 Task: Create Issue Issue0000000012 in Backlog  in Scrum Project Project0000000003 in Jira. Create Issue Issue0000000013 in Backlog  in Scrum Project Project0000000003 in Jira. Create Issue Issue0000000014 in Backlog  in Scrum Project Project0000000003 in Jira. Create Issue Issue0000000015 in Backlog  in Scrum Project Project0000000003 in Jira. Create Issue Issue0000000016 in Backlog  in Scrum Project Project0000000004 in Jira
Action: Mouse moved to (632, 86)
Screenshot: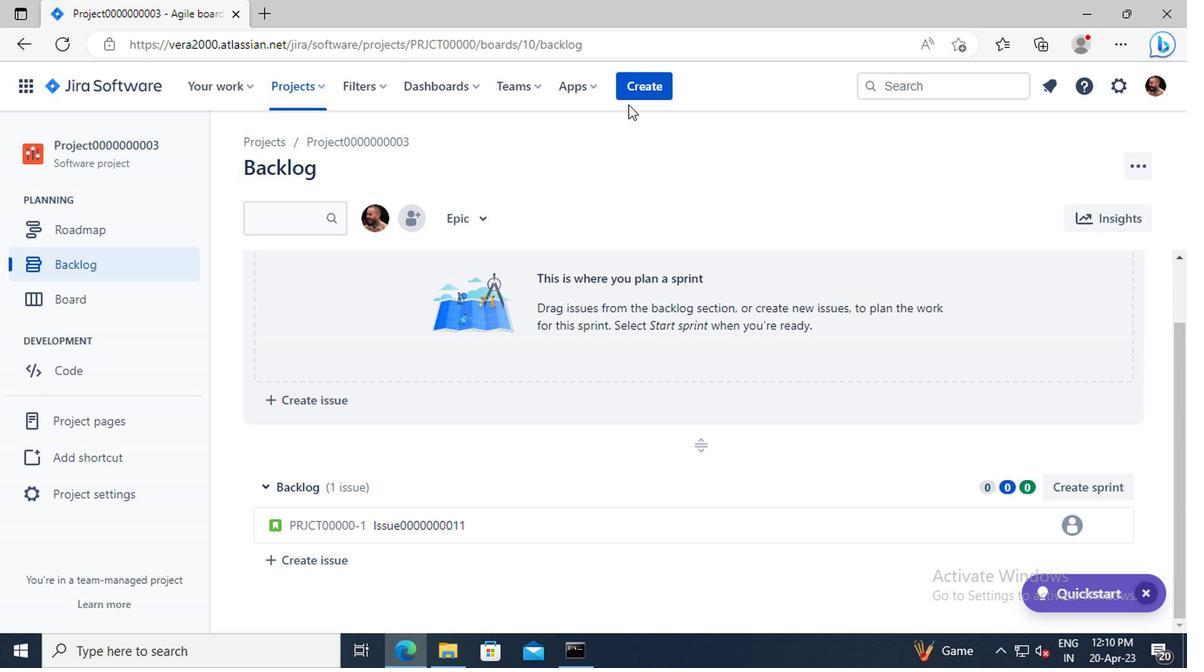 
Action: Mouse pressed left at (632, 86)
Screenshot: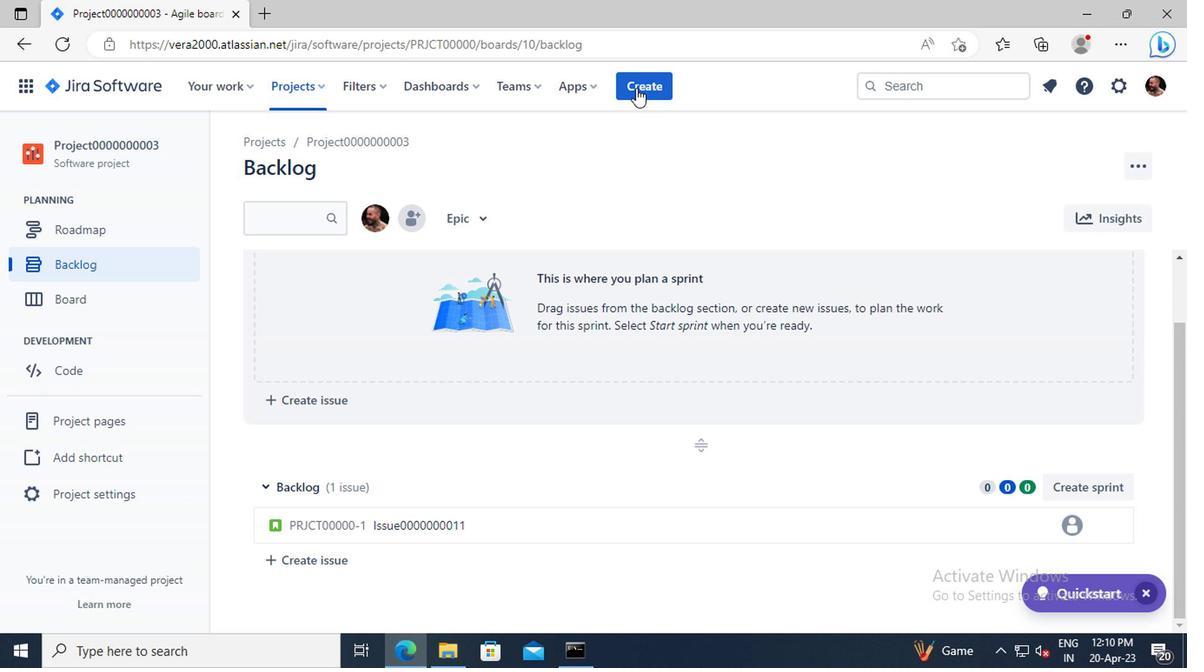 
Action: Mouse moved to (439, 319)
Screenshot: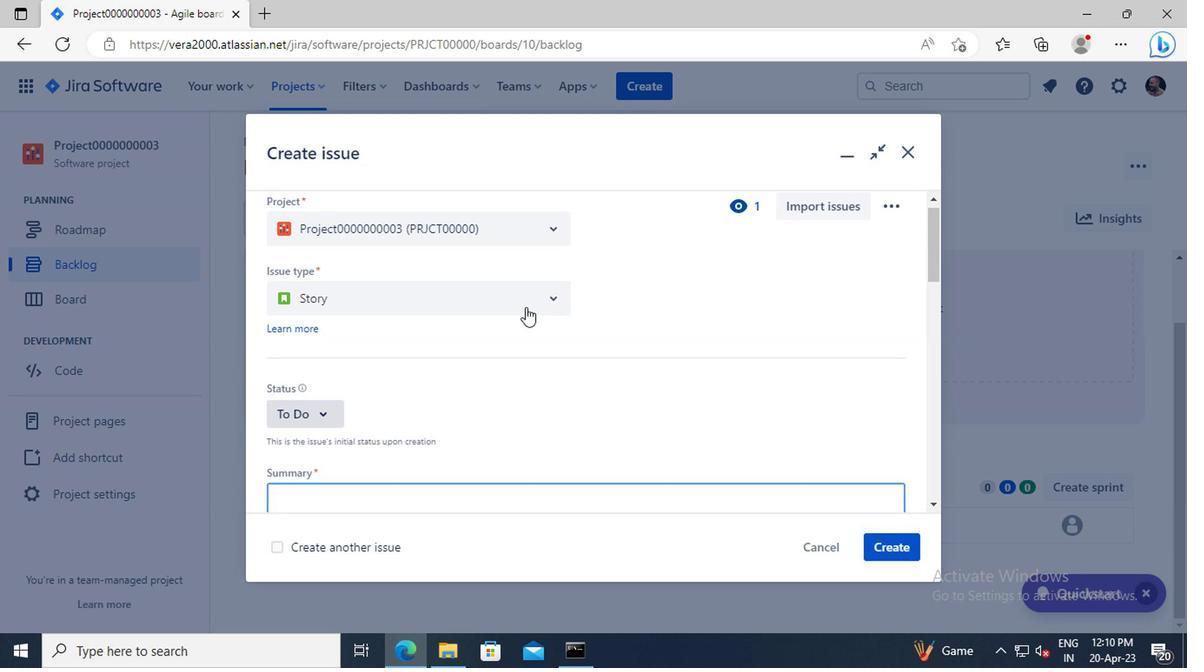 
Action: Mouse scrolled (439, 319) with delta (0, 0)
Screenshot: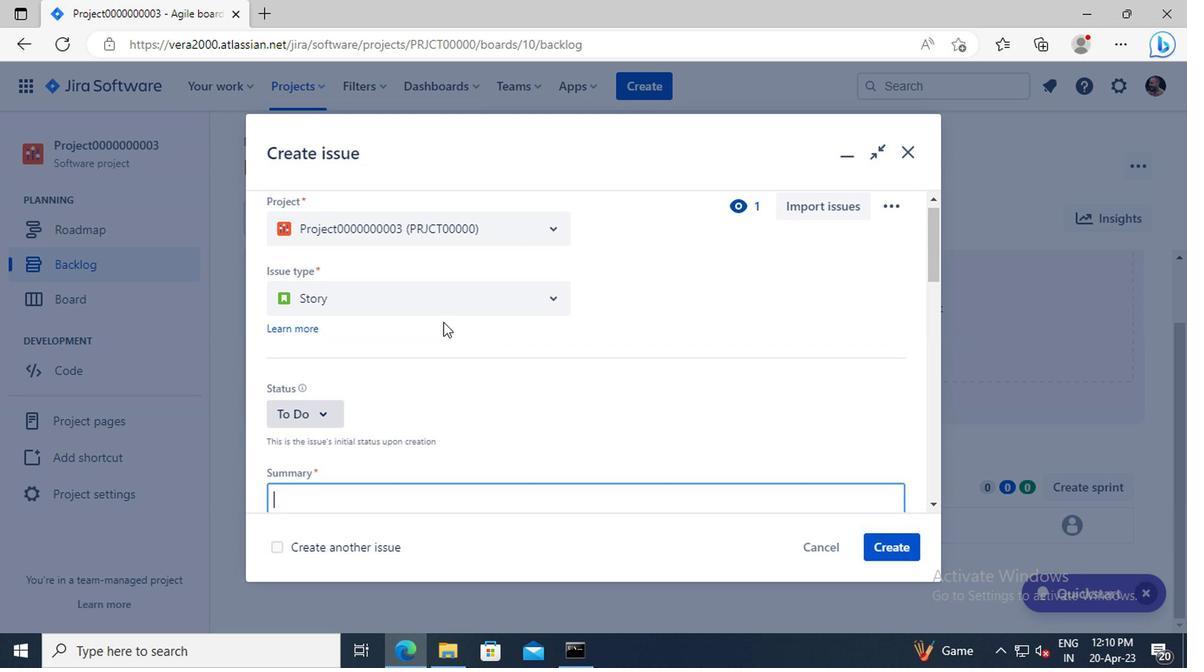 
Action: Mouse scrolled (439, 319) with delta (0, 0)
Screenshot: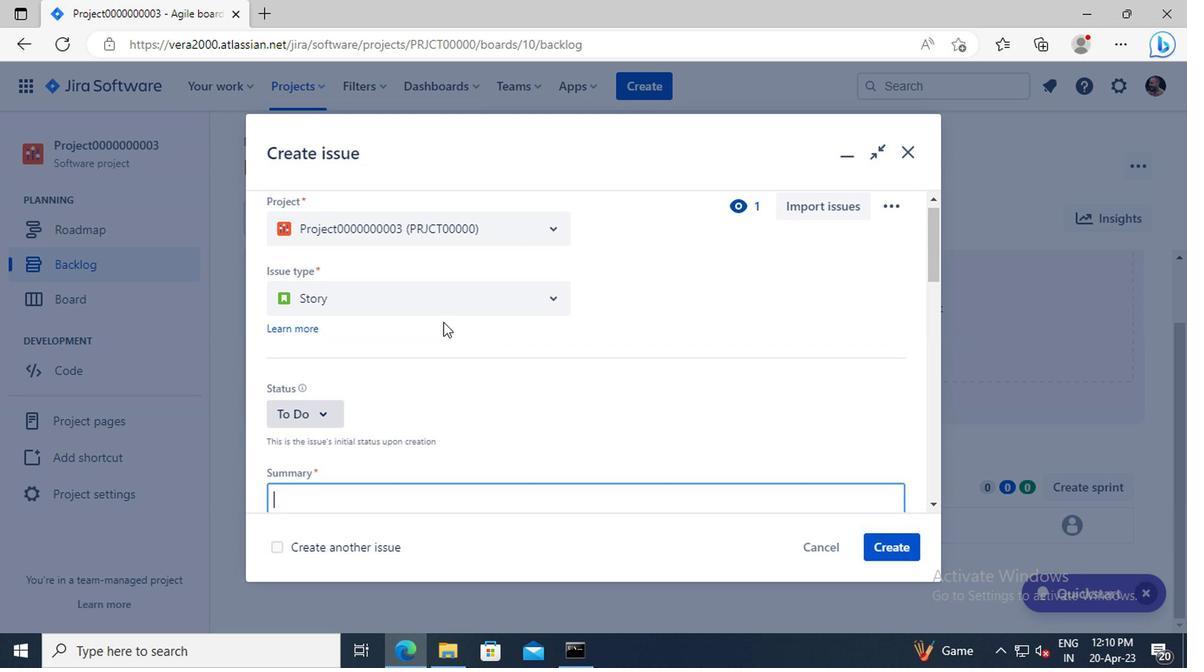 
Action: Mouse moved to (399, 401)
Screenshot: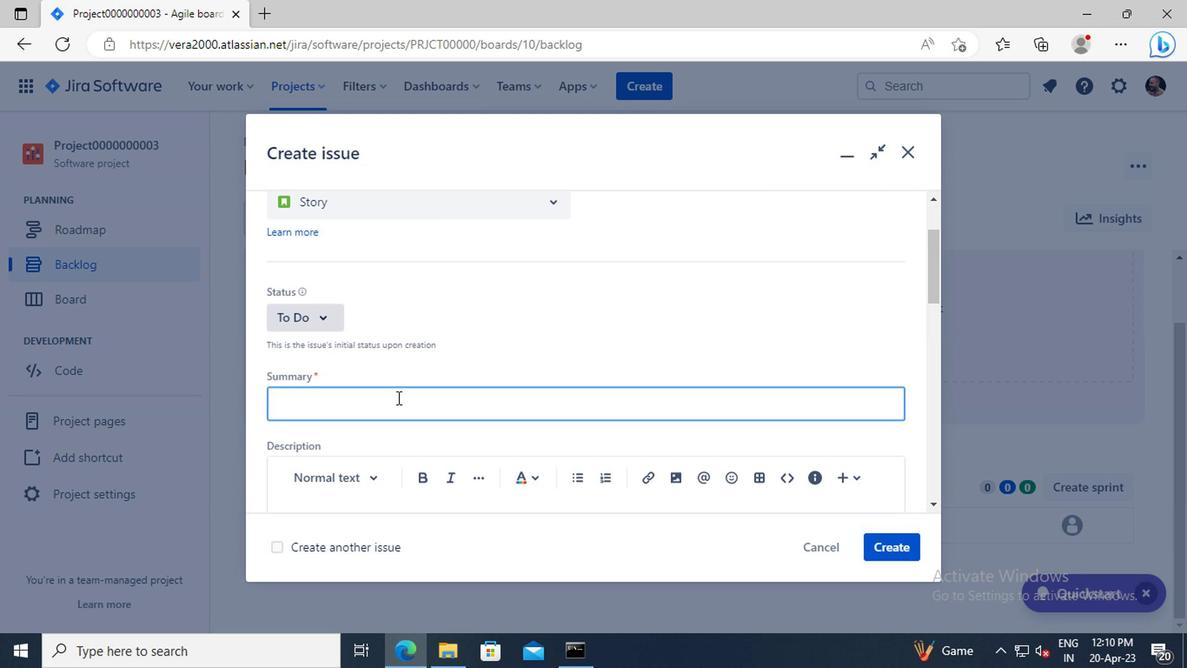 
Action: Mouse pressed left at (399, 401)
Screenshot: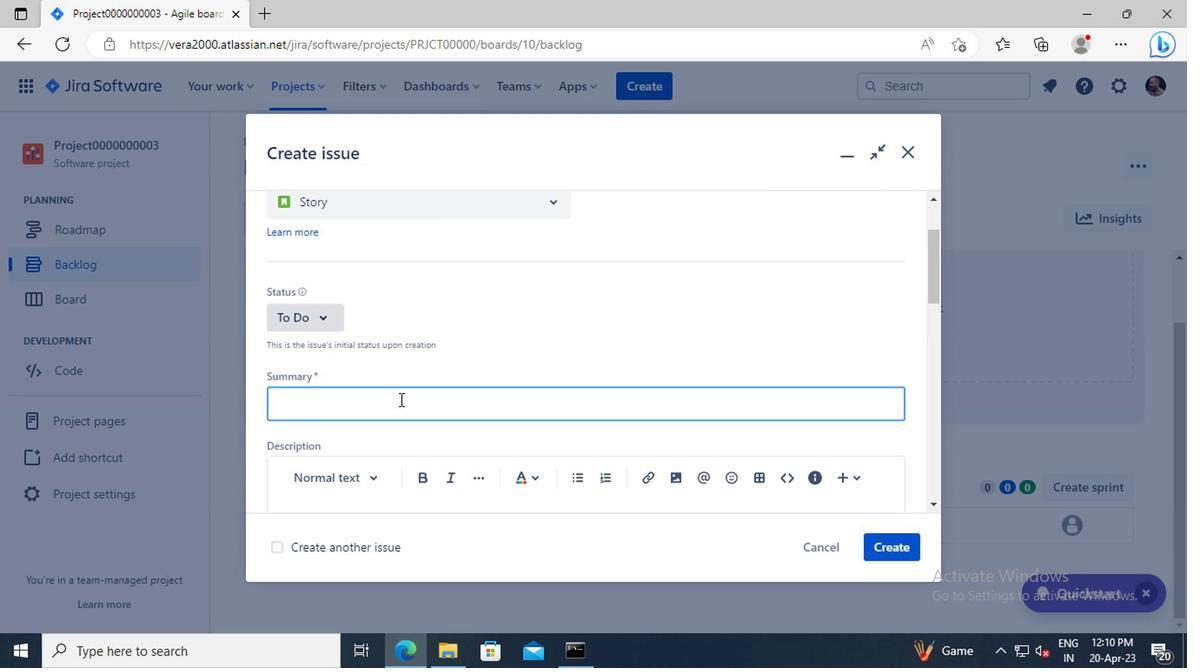 
Action: Key pressed <Key.shift>ISSUE0000000012
Screenshot: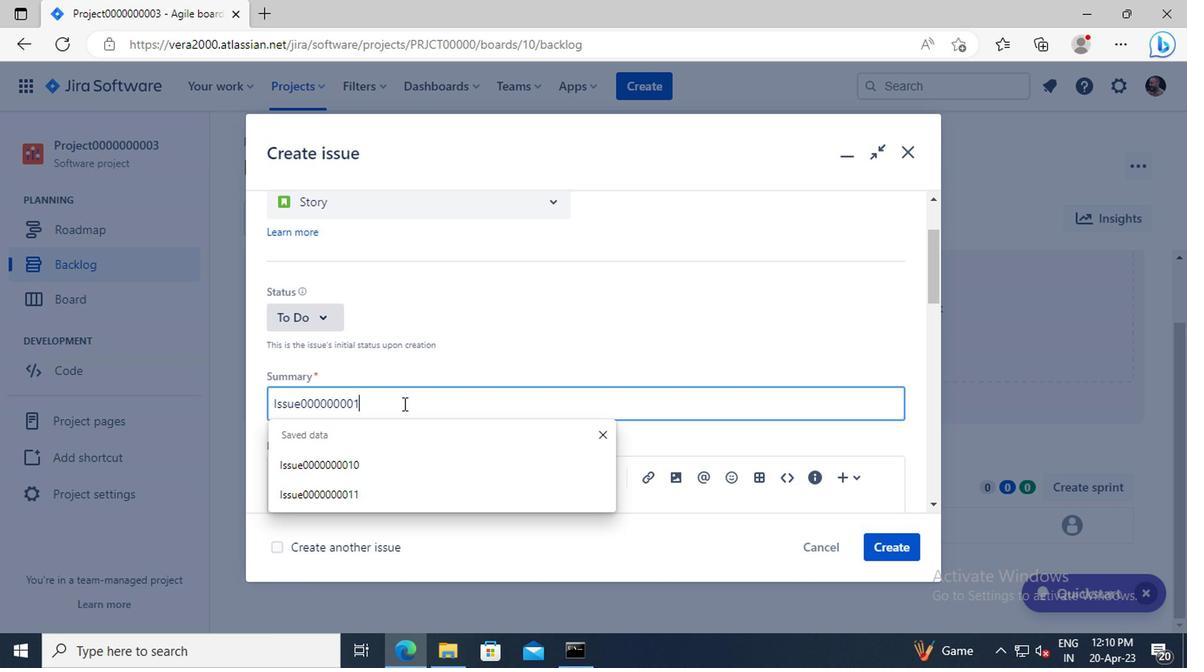 
Action: Mouse moved to (885, 546)
Screenshot: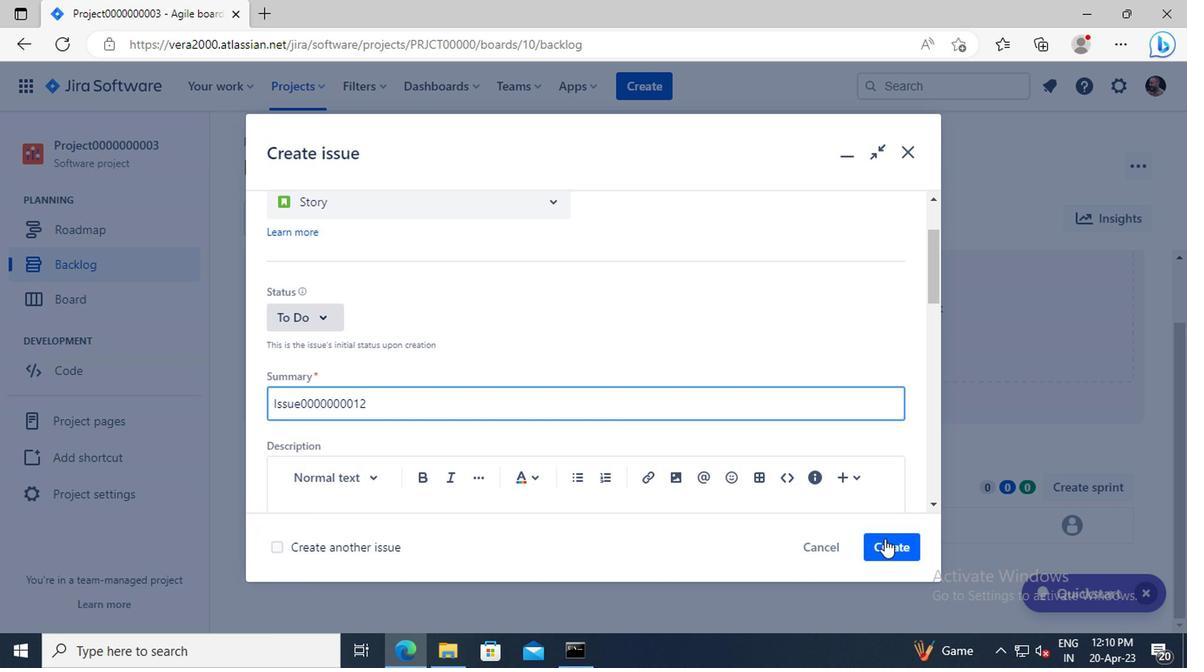 
Action: Mouse pressed left at (885, 546)
Screenshot: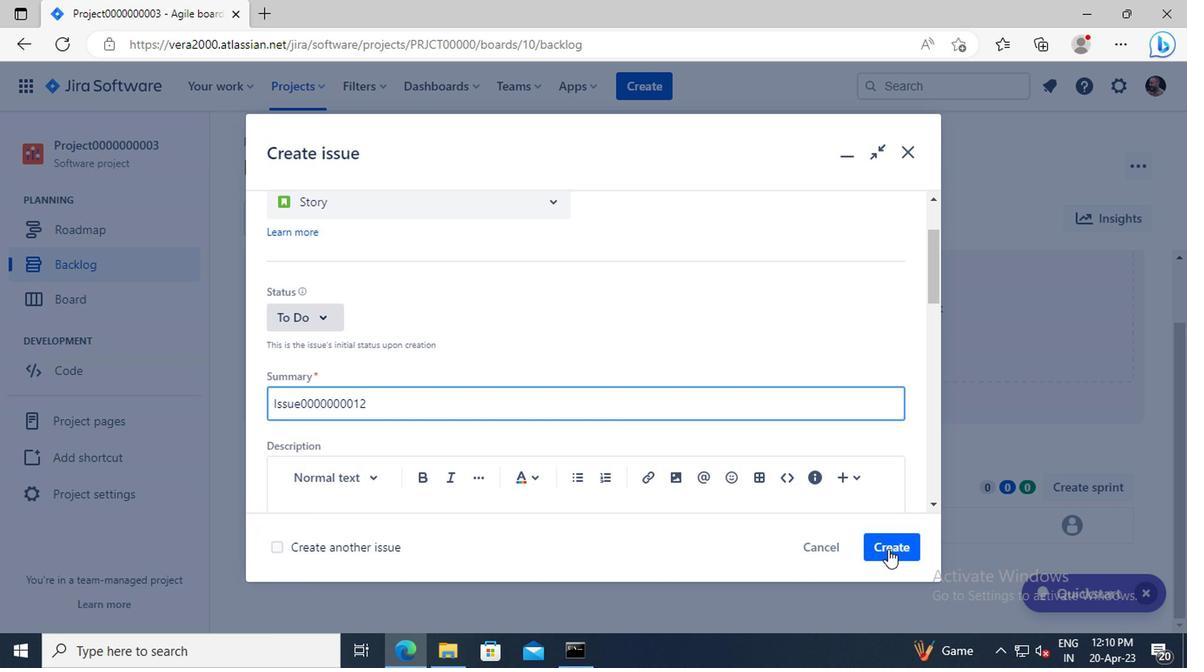 
Action: Mouse moved to (642, 86)
Screenshot: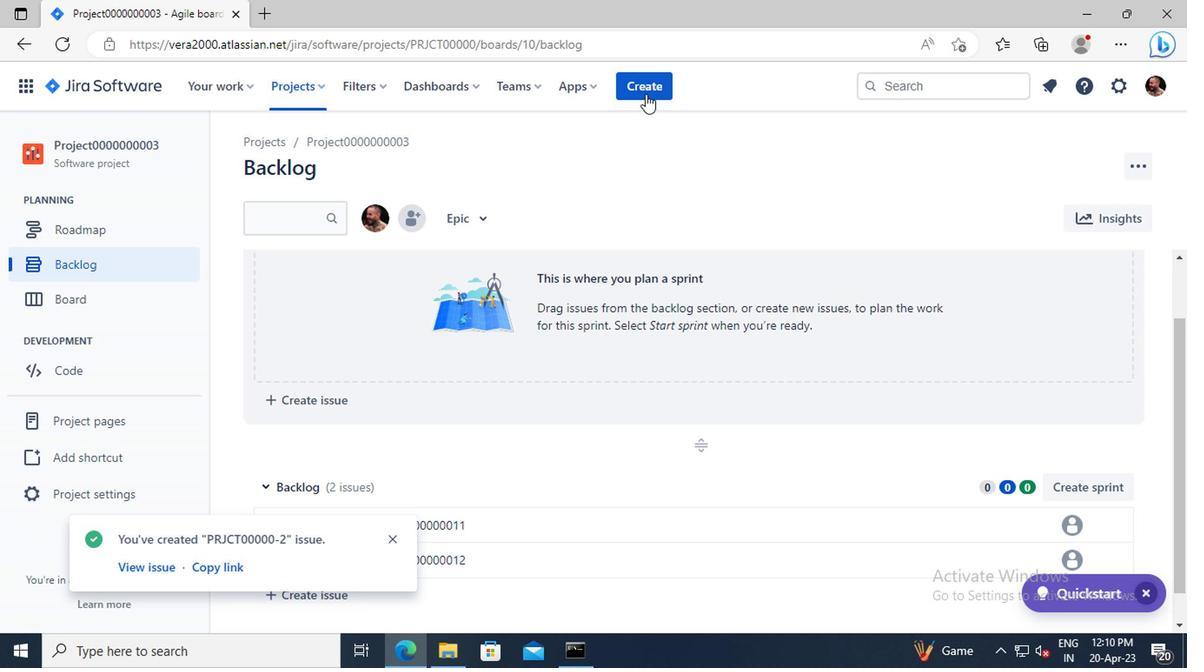 
Action: Mouse pressed left at (642, 86)
Screenshot: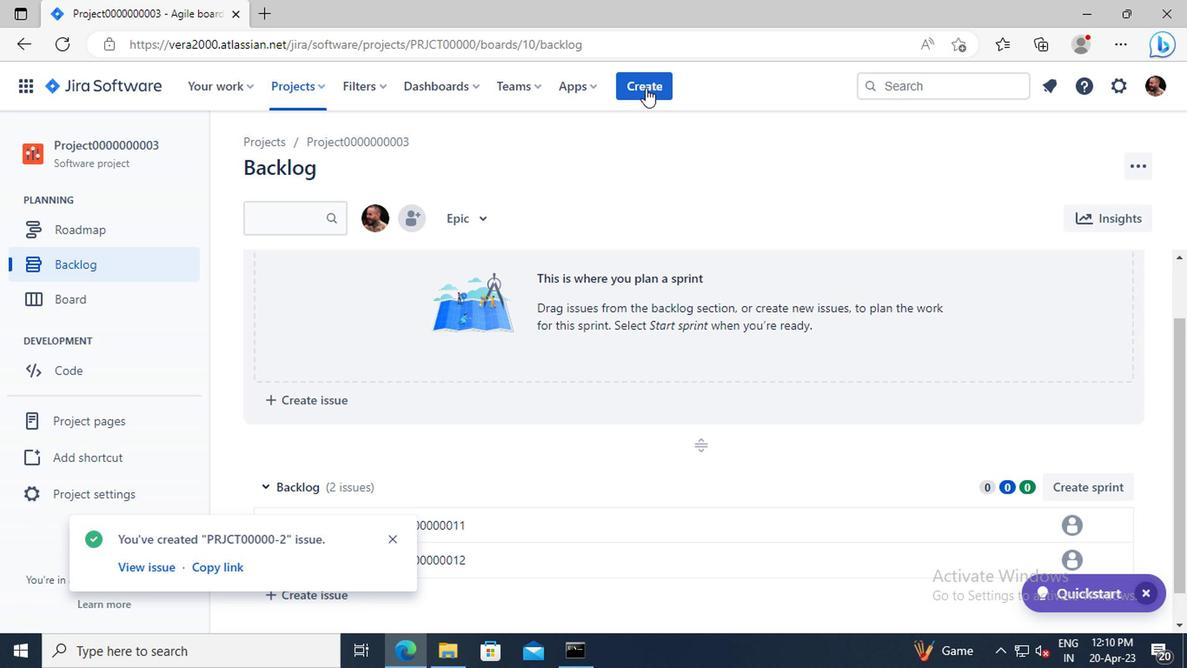 
Action: Mouse moved to (535, 347)
Screenshot: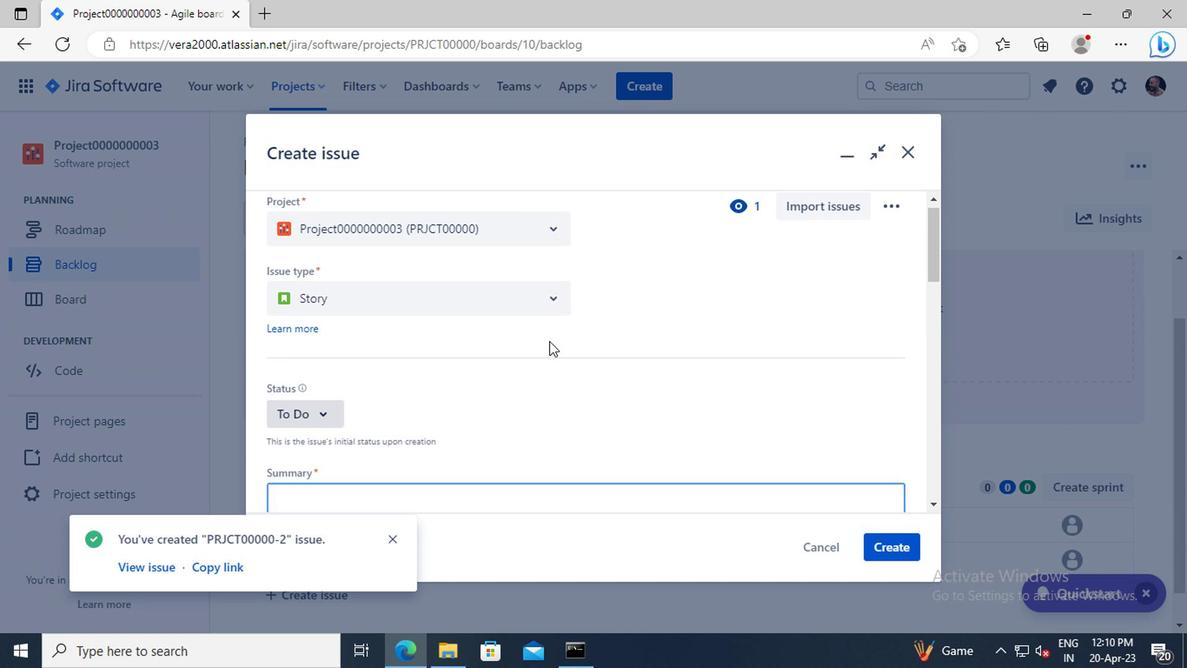 
Action: Mouse scrolled (535, 346) with delta (0, 0)
Screenshot: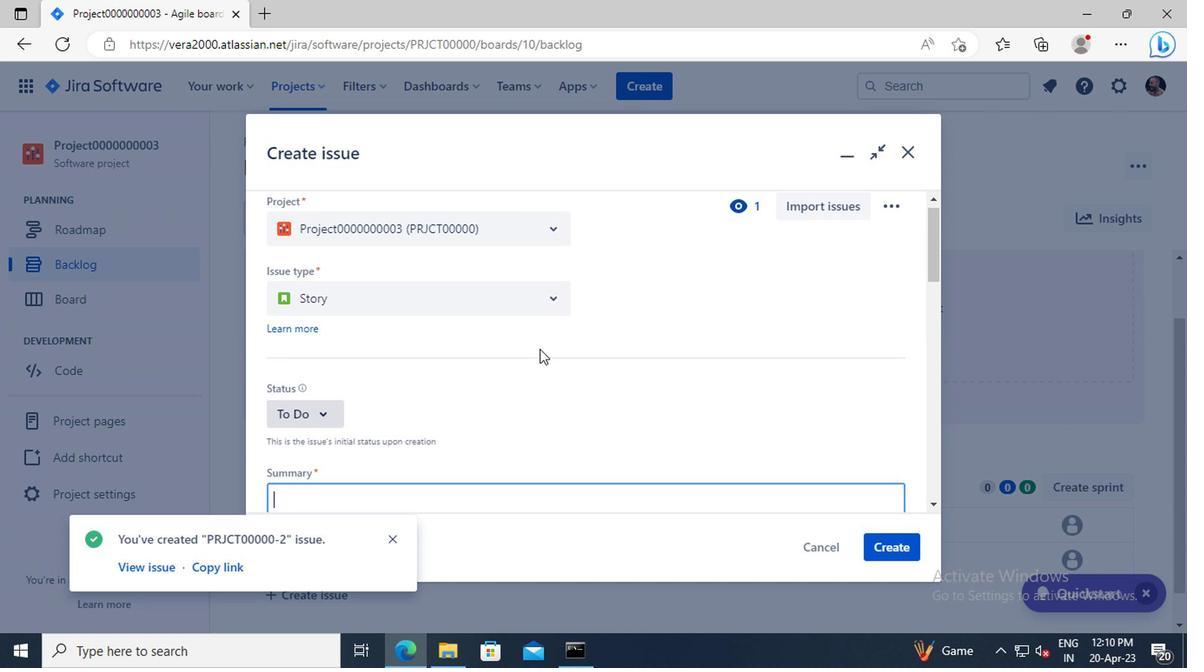 
Action: Mouse moved to (475, 446)
Screenshot: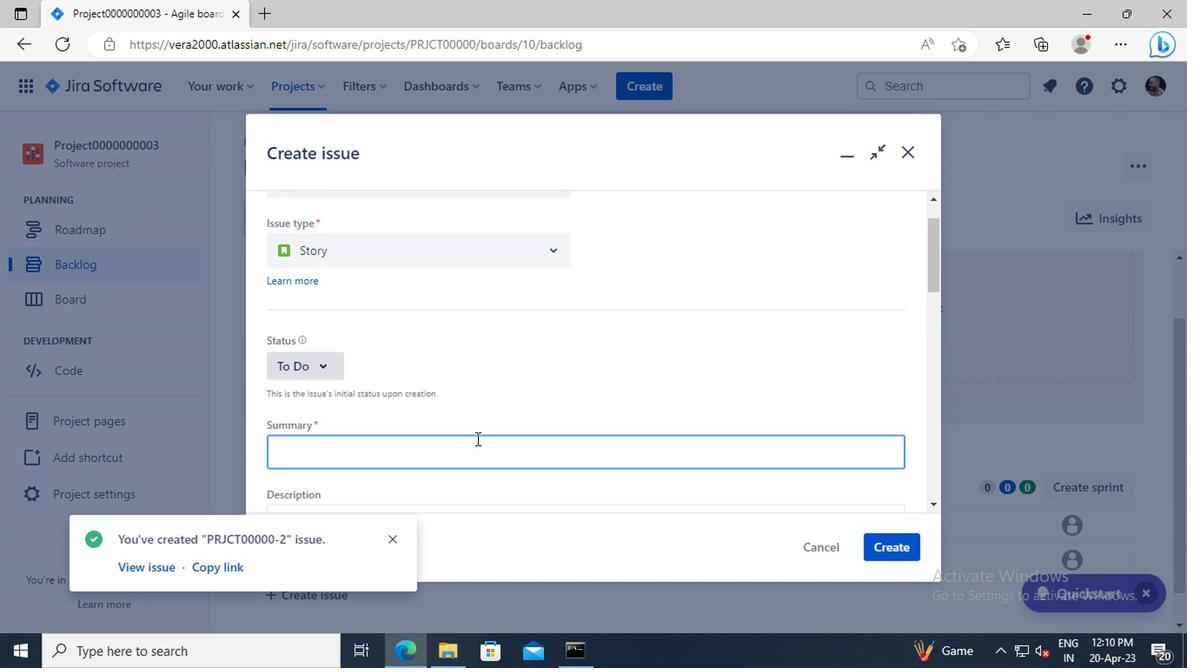 
Action: Mouse pressed left at (475, 446)
Screenshot: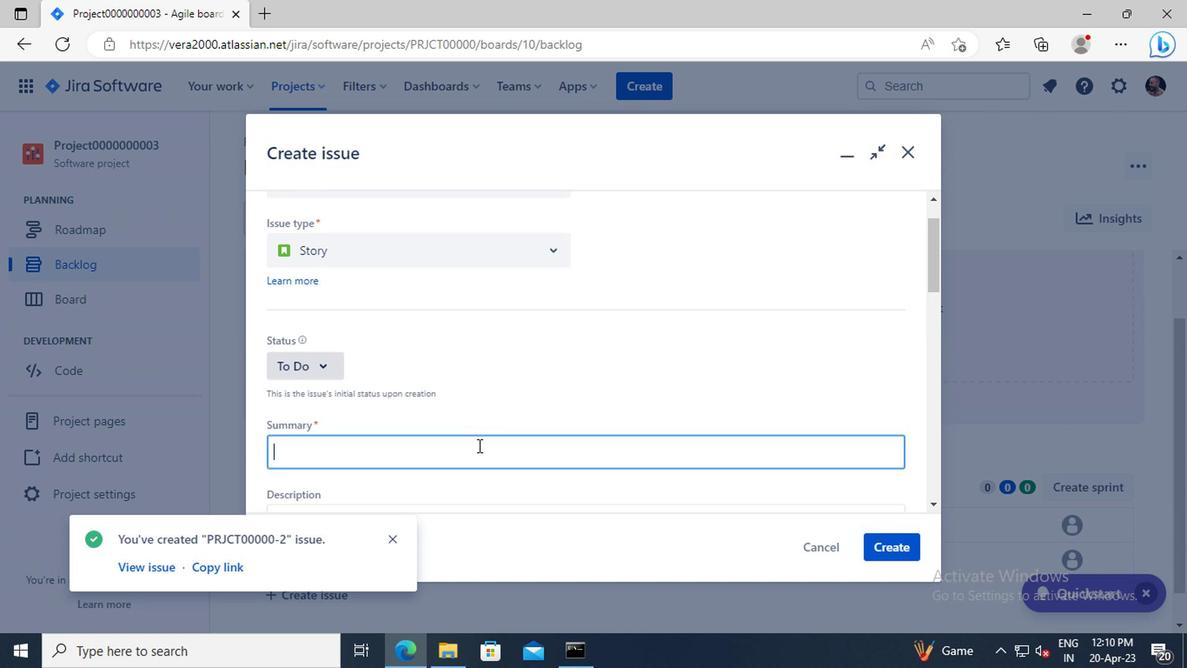 
Action: Key pressed <Key.shift>ISSUE0000000013
Screenshot: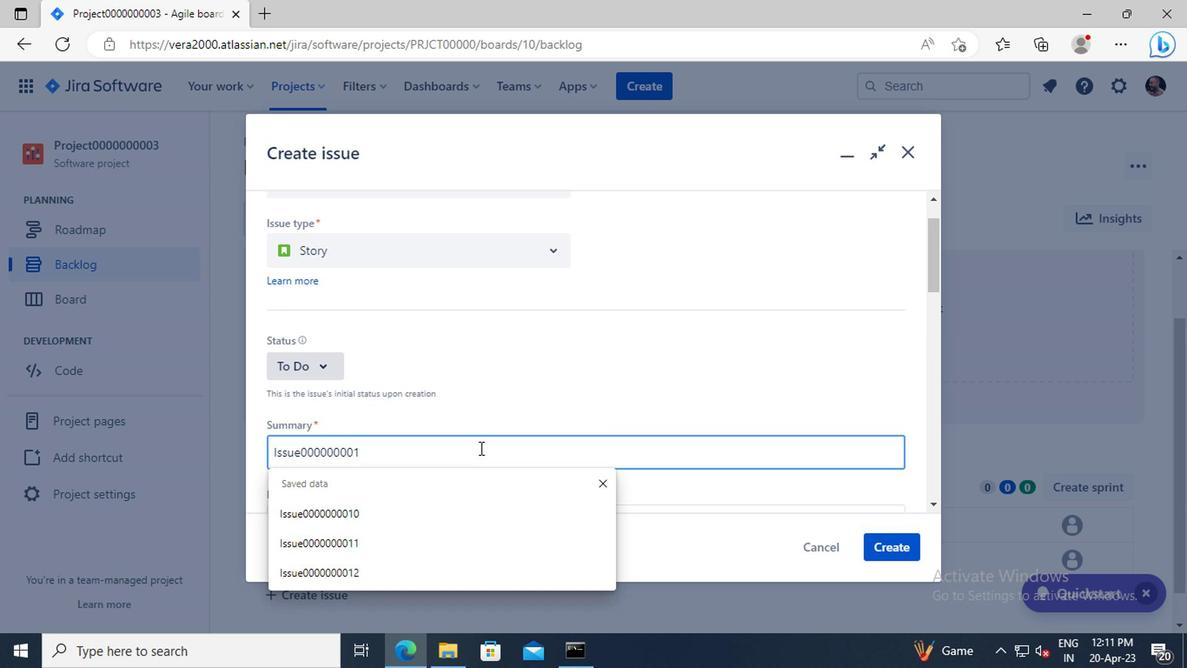 
Action: Mouse moved to (881, 545)
Screenshot: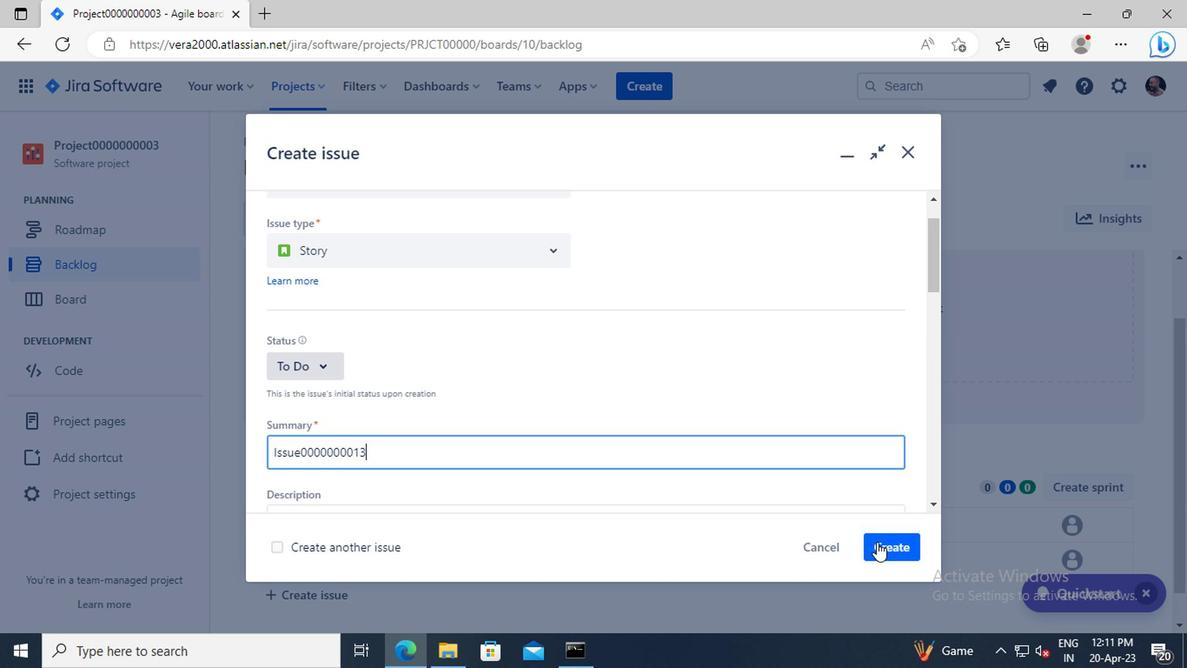 
Action: Mouse pressed left at (881, 545)
Screenshot: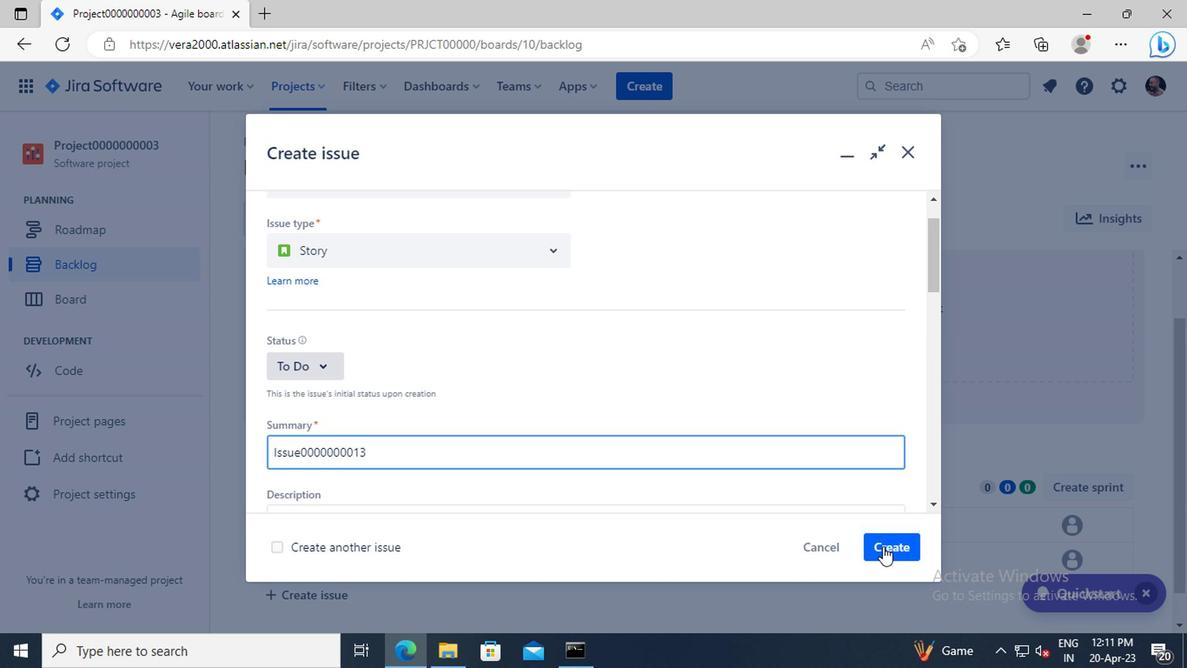 
Action: Mouse moved to (631, 89)
Screenshot: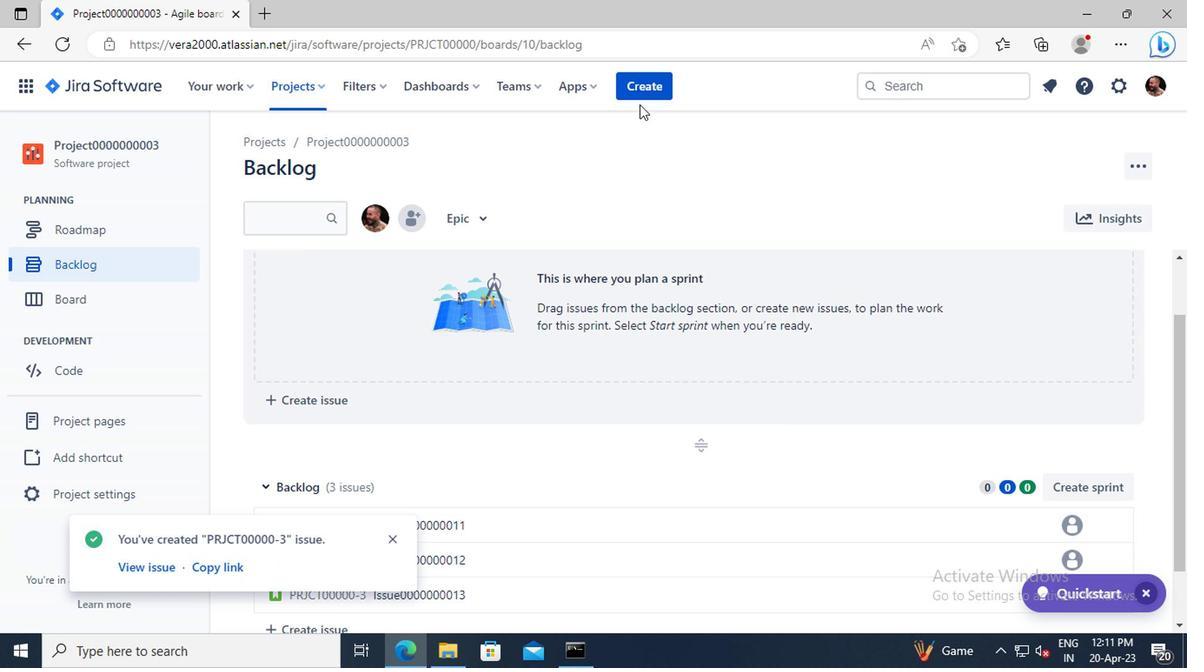 
Action: Mouse pressed left at (631, 89)
Screenshot: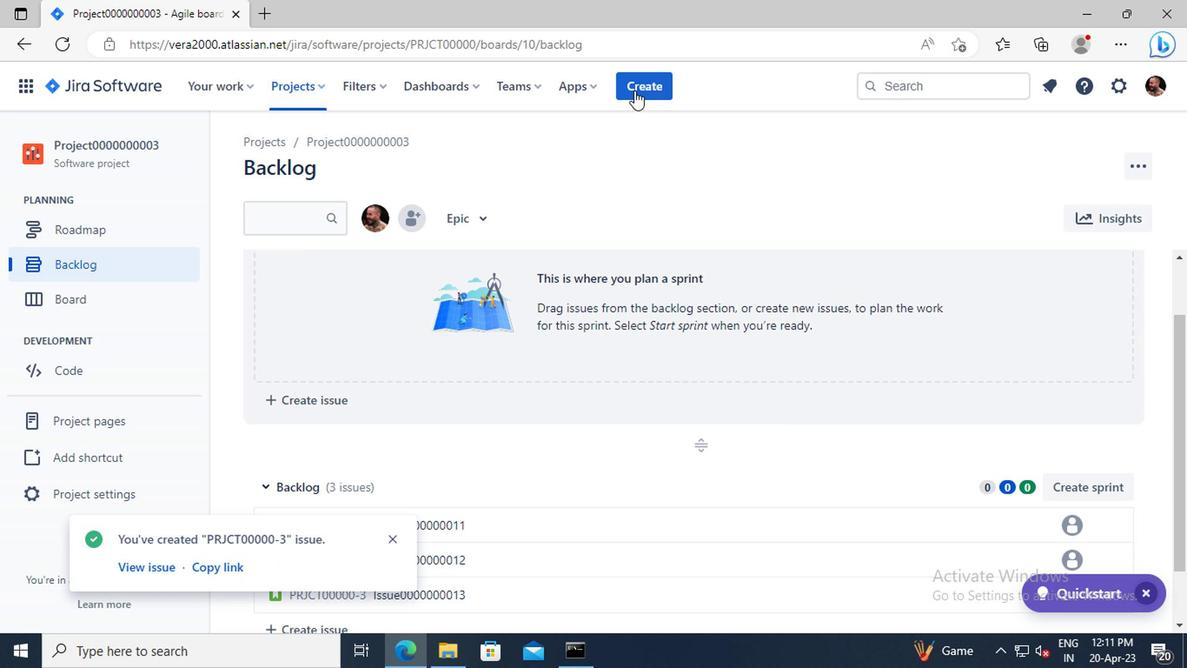 
Action: Mouse moved to (524, 340)
Screenshot: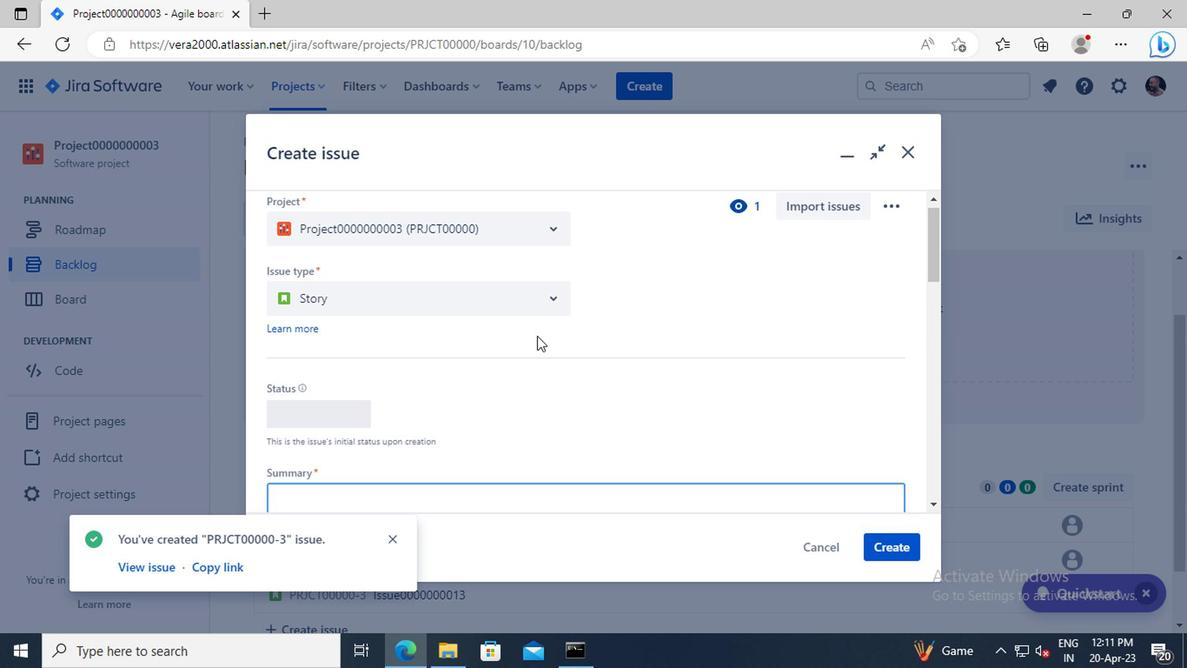 
Action: Mouse scrolled (524, 340) with delta (0, 0)
Screenshot: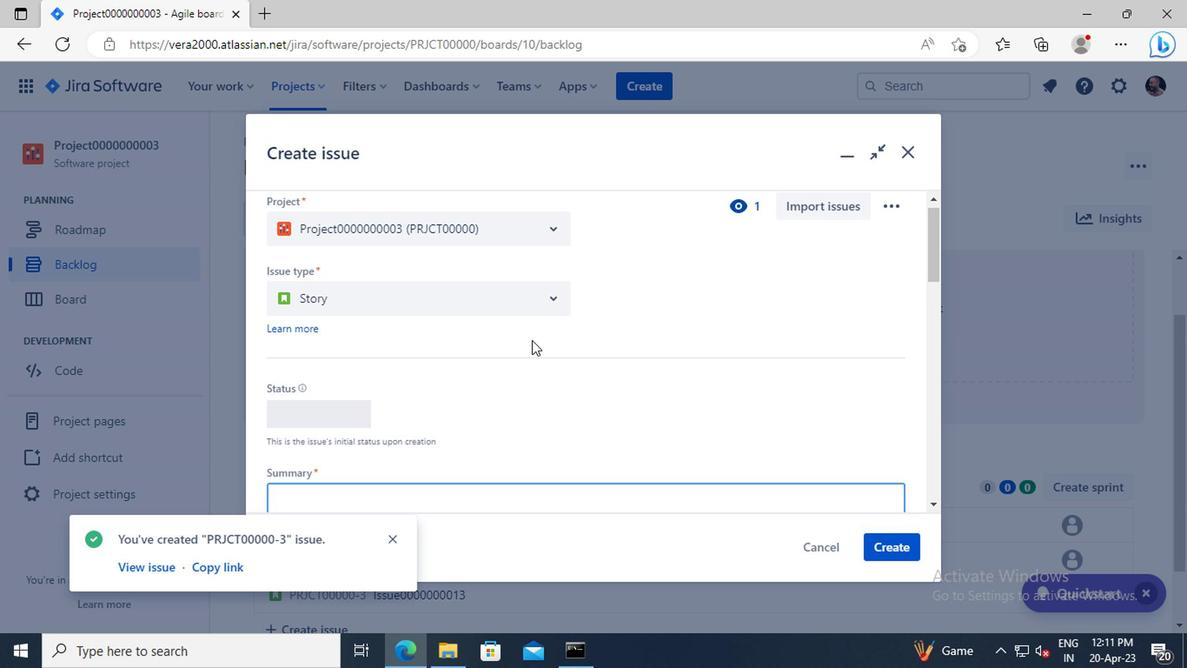 
Action: Mouse scrolled (524, 340) with delta (0, 0)
Screenshot: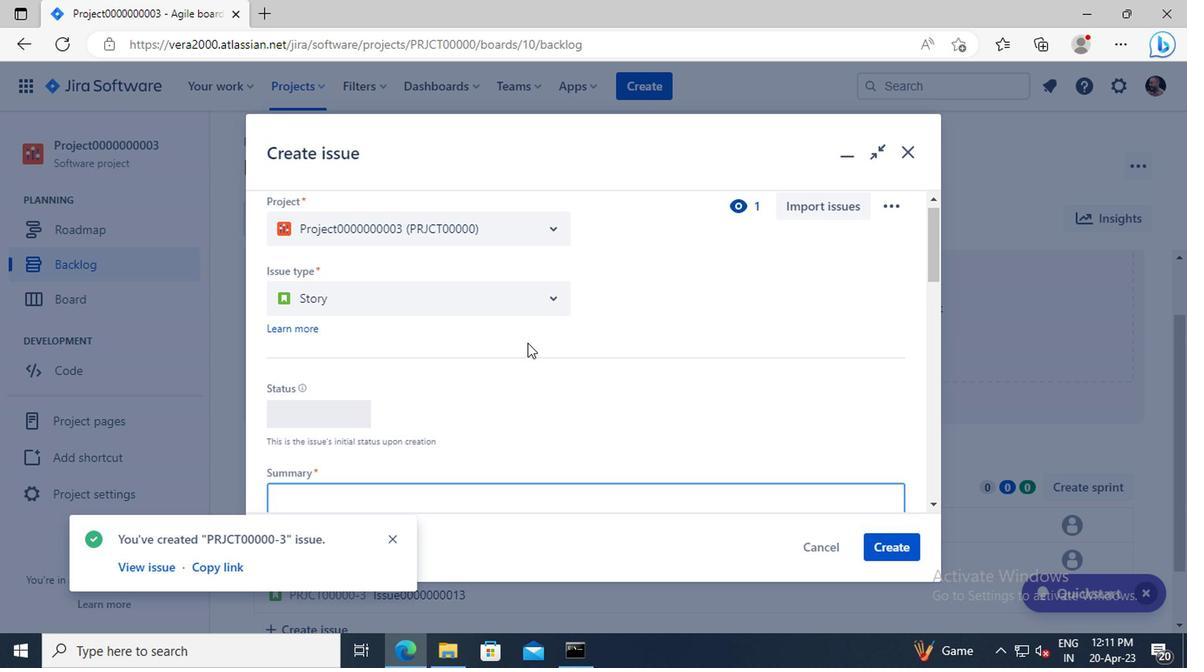 
Action: Mouse moved to (450, 407)
Screenshot: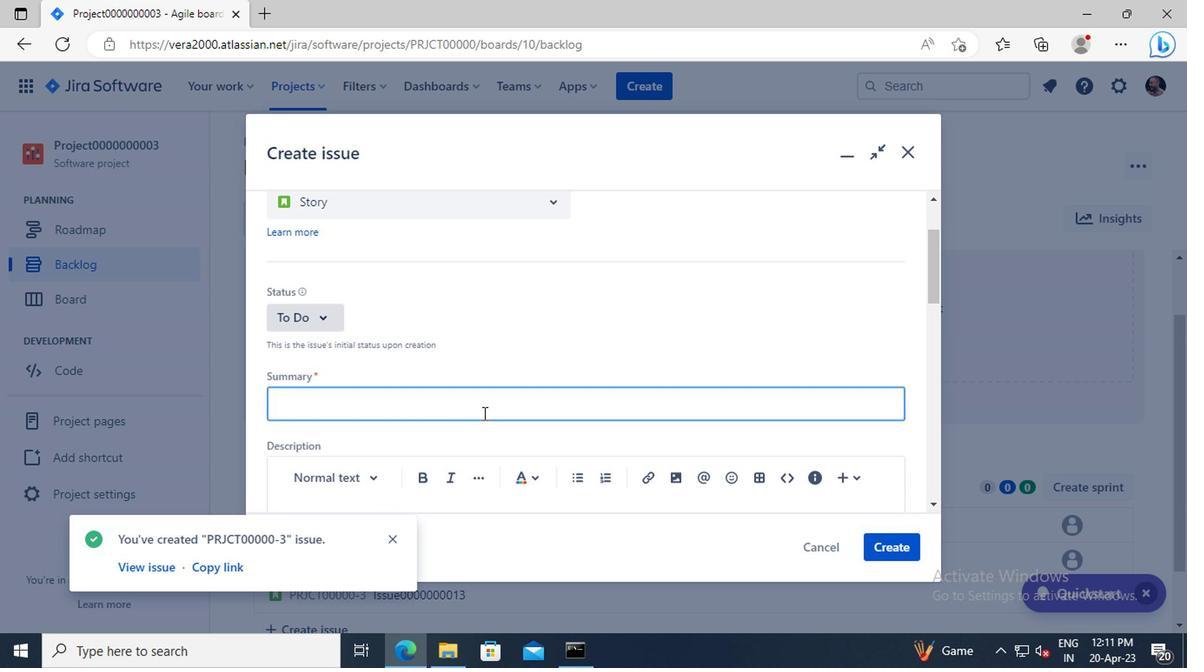 
Action: Mouse pressed left at (450, 407)
Screenshot: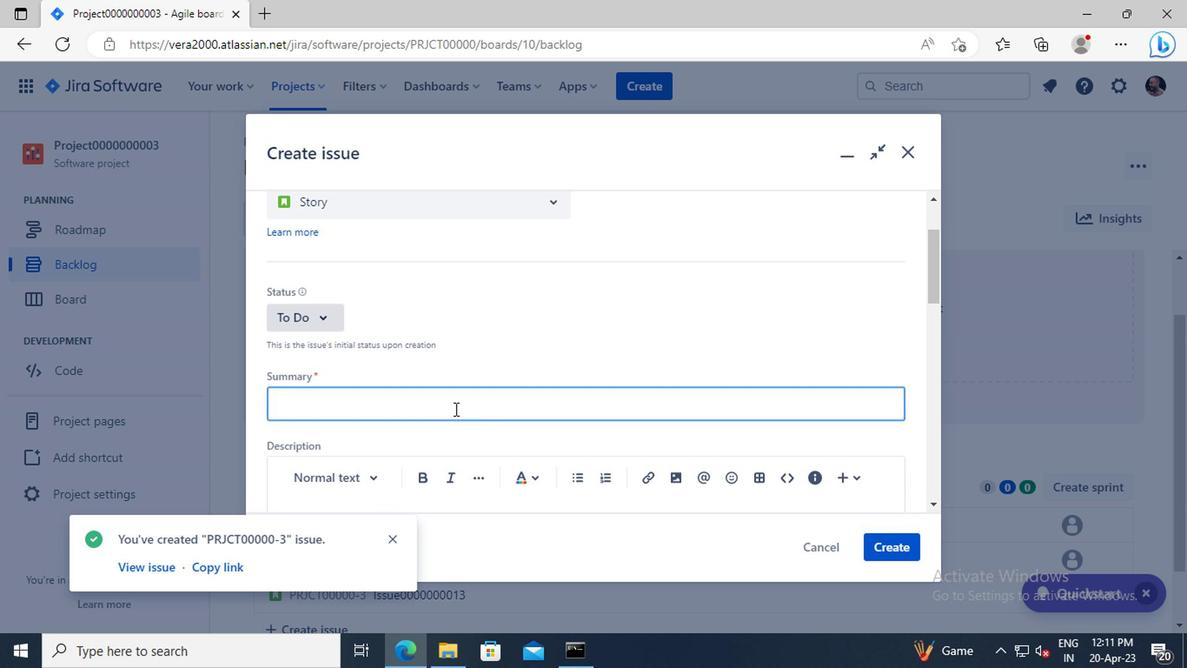
Action: Key pressed <Key.shift>ISSUE0000000014
Screenshot: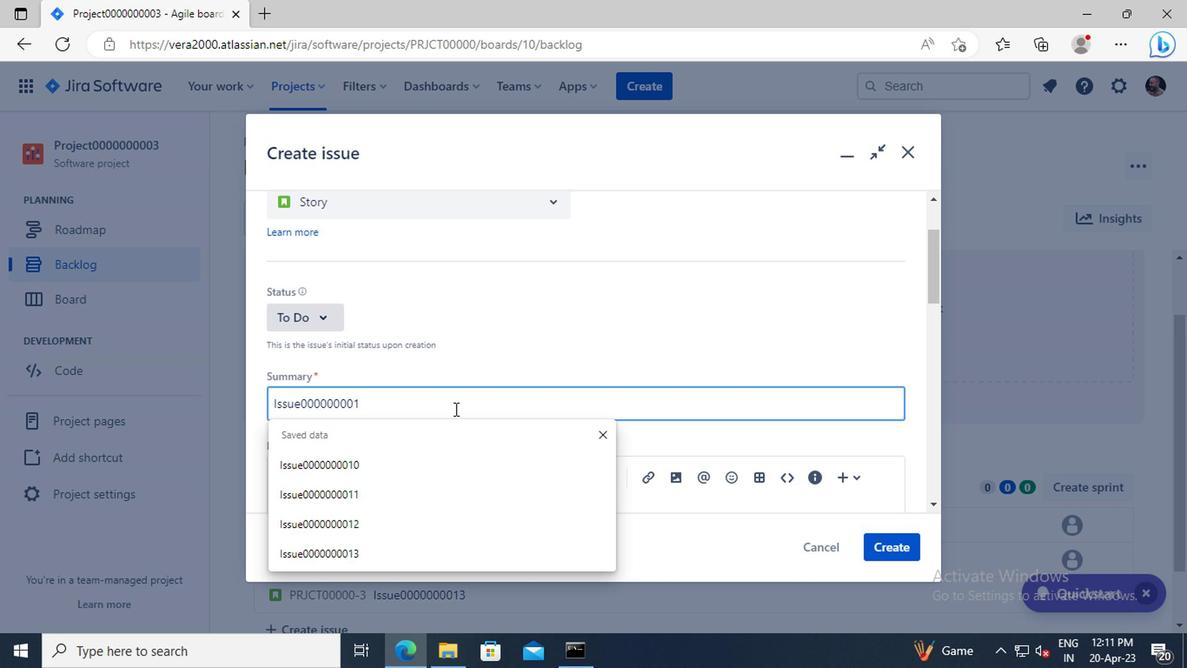 
Action: Mouse moved to (884, 541)
Screenshot: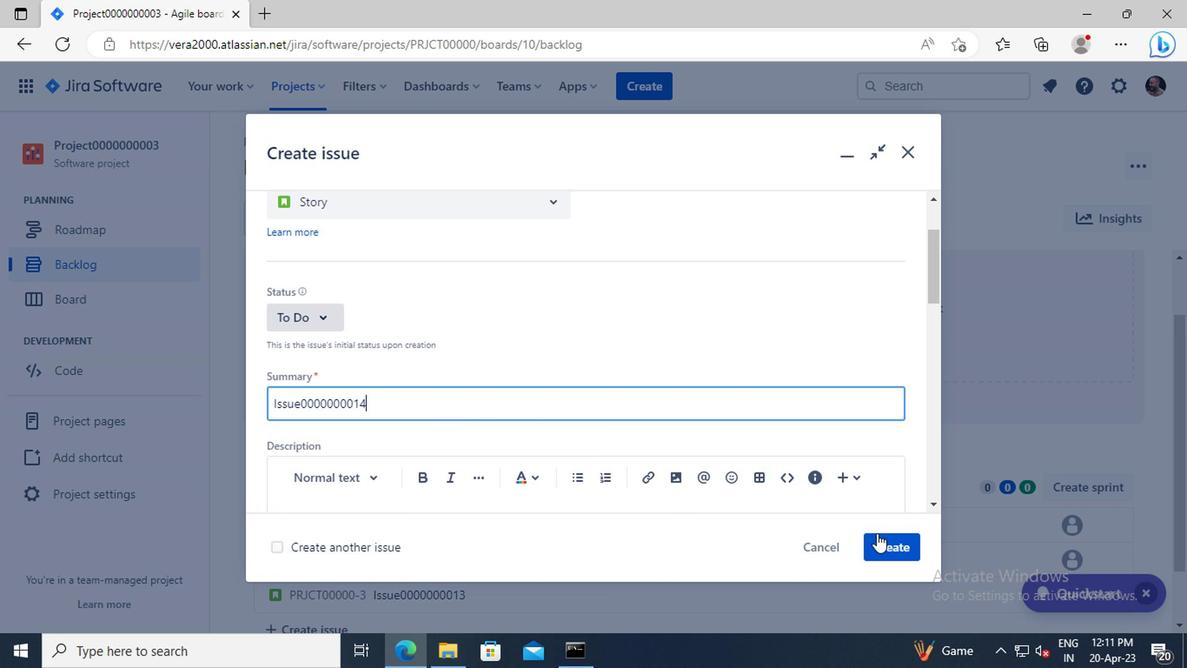 
Action: Mouse pressed left at (884, 541)
Screenshot: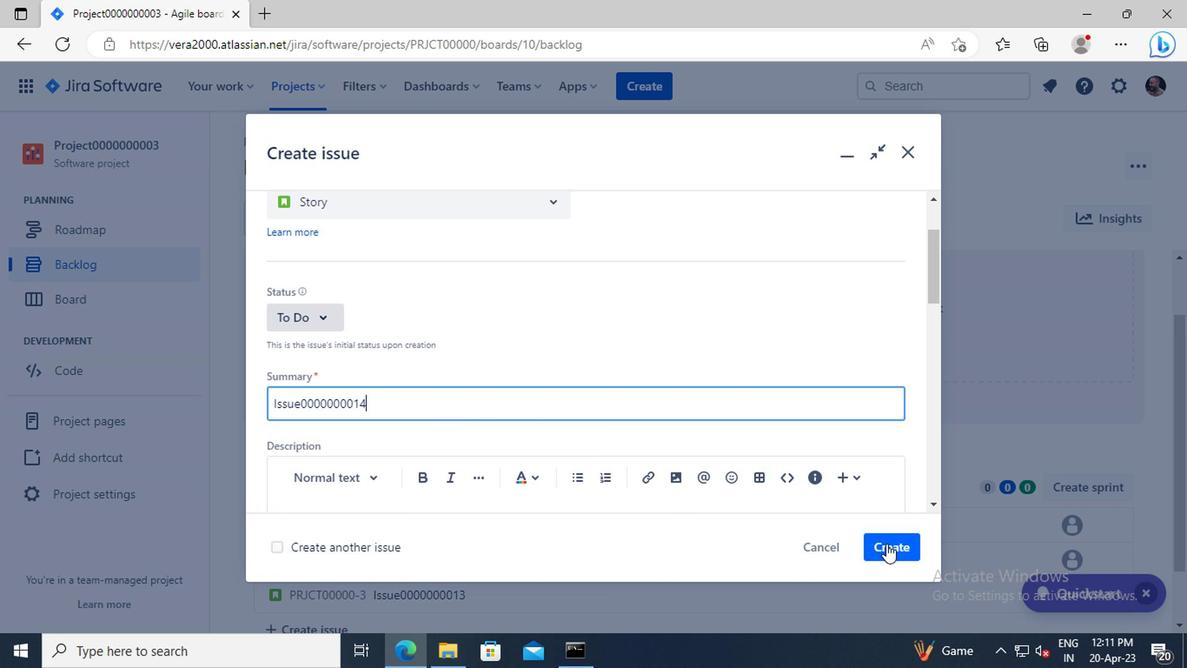 
Action: Mouse moved to (635, 87)
Screenshot: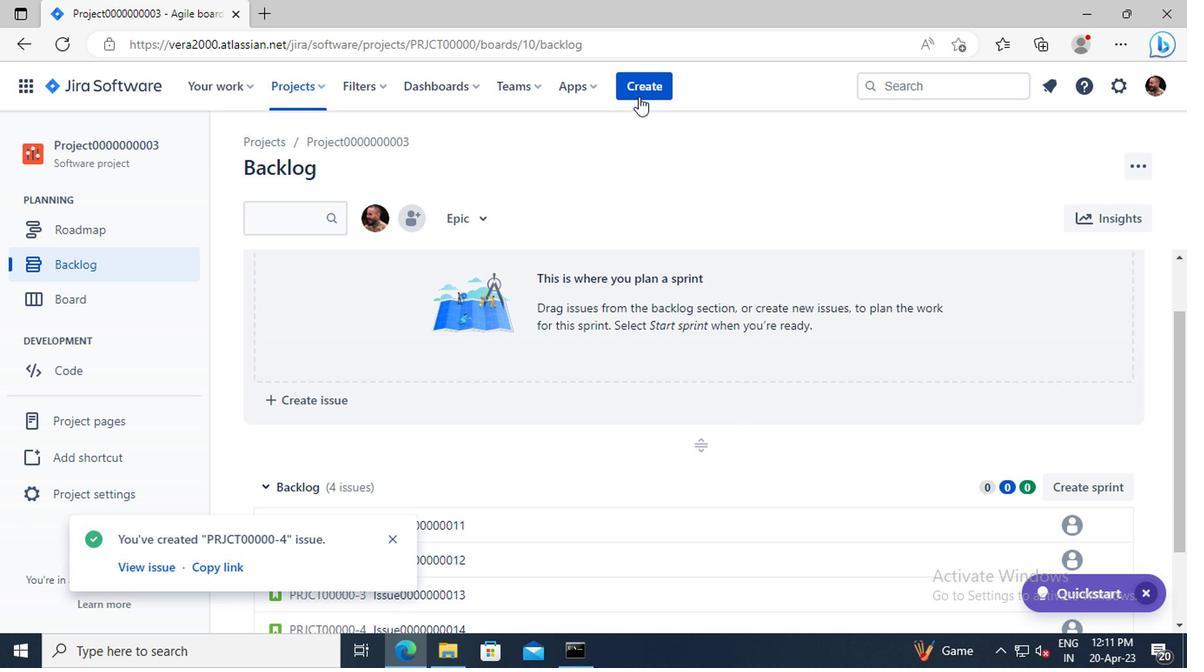 
Action: Mouse pressed left at (635, 87)
Screenshot: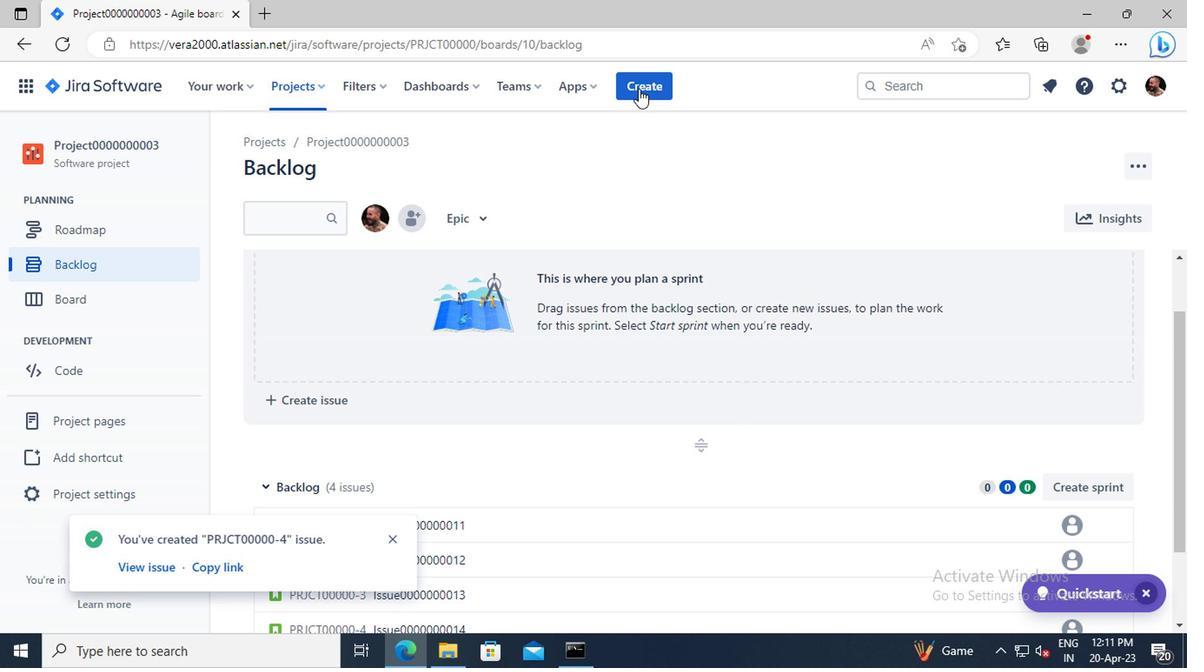 
Action: Mouse moved to (449, 361)
Screenshot: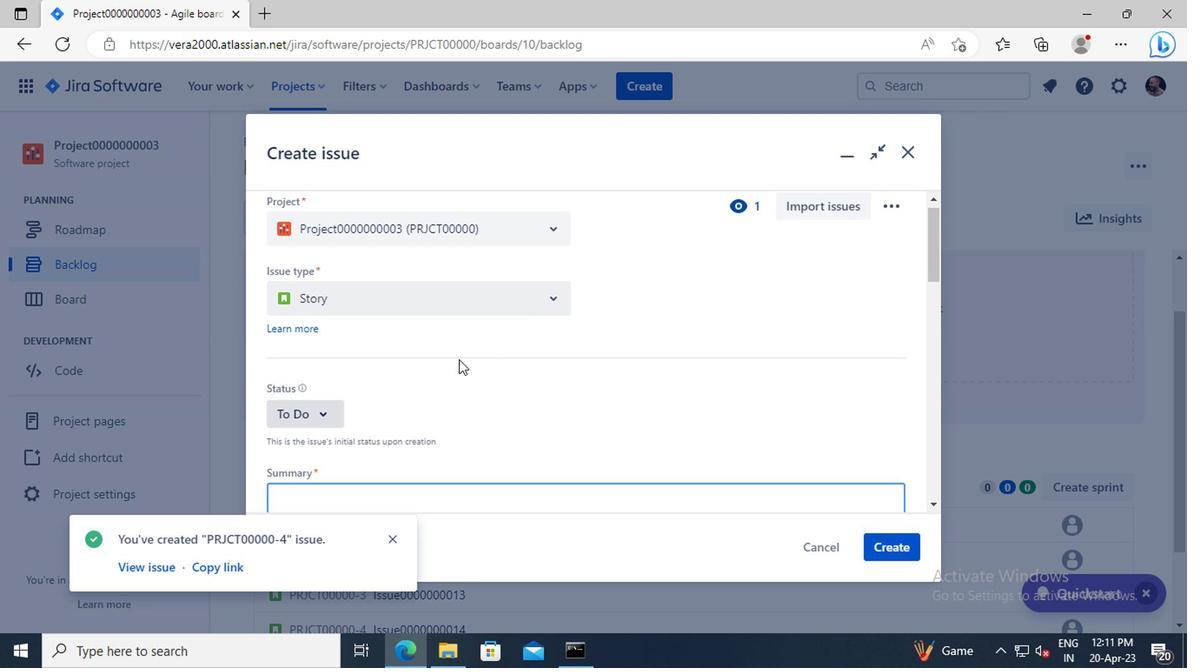 
Action: Mouse scrolled (449, 360) with delta (0, -1)
Screenshot: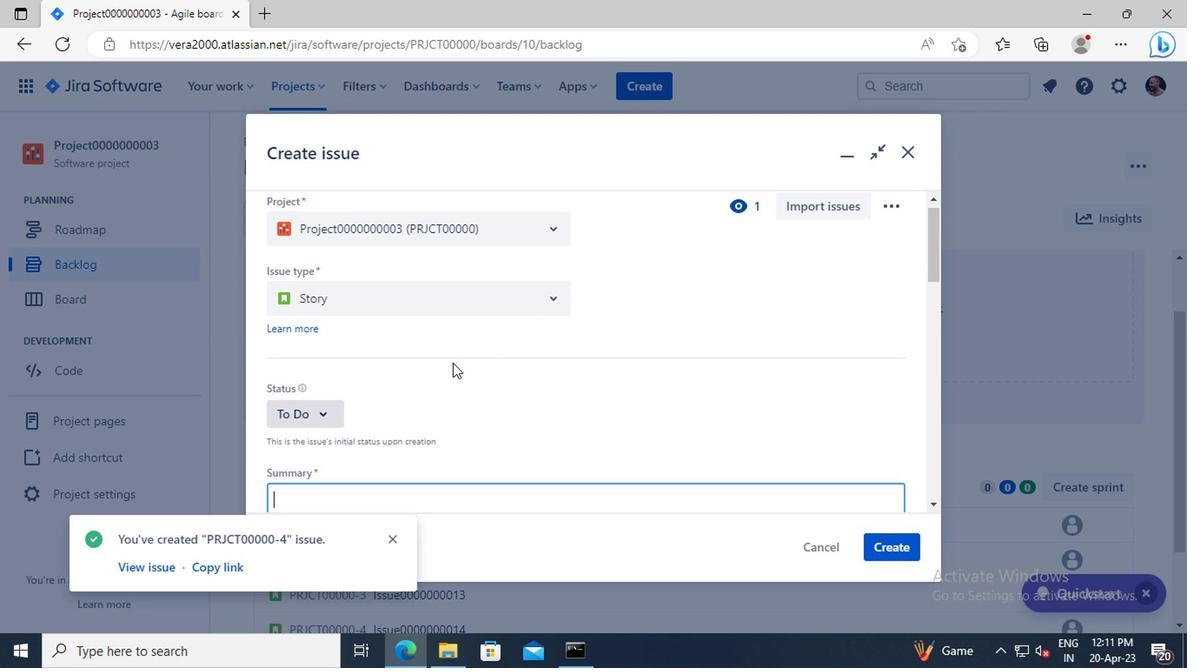 
Action: Mouse scrolled (449, 360) with delta (0, -1)
Screenshot: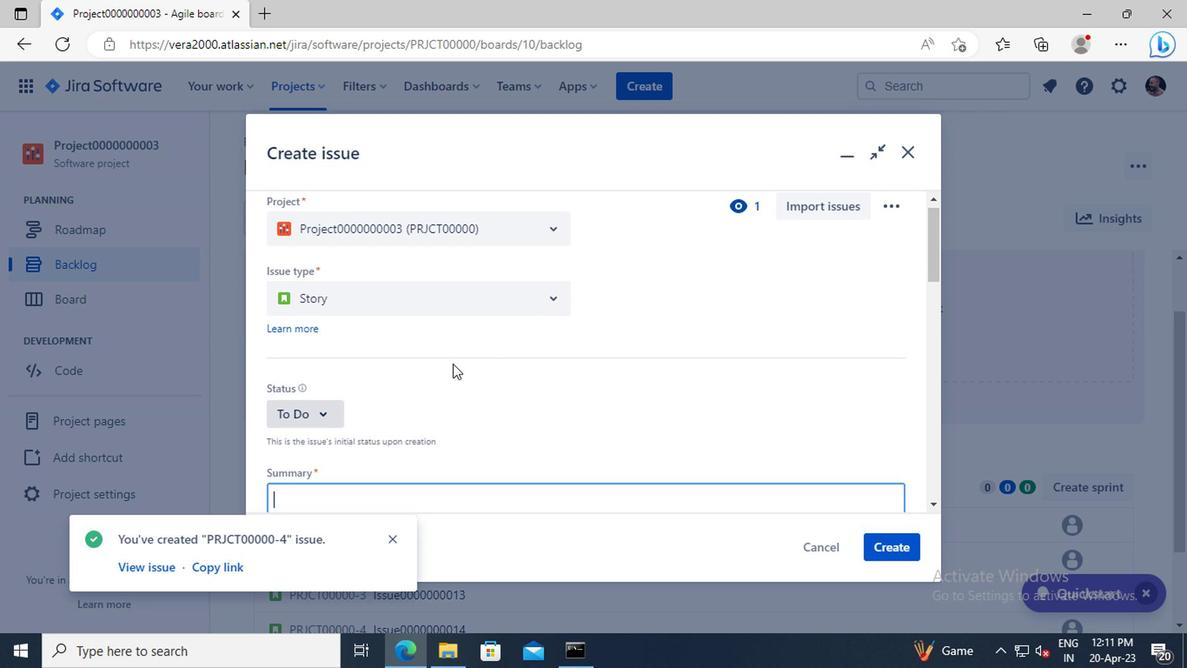 
Action: Mouse moved to (401, 401)
Screenshot: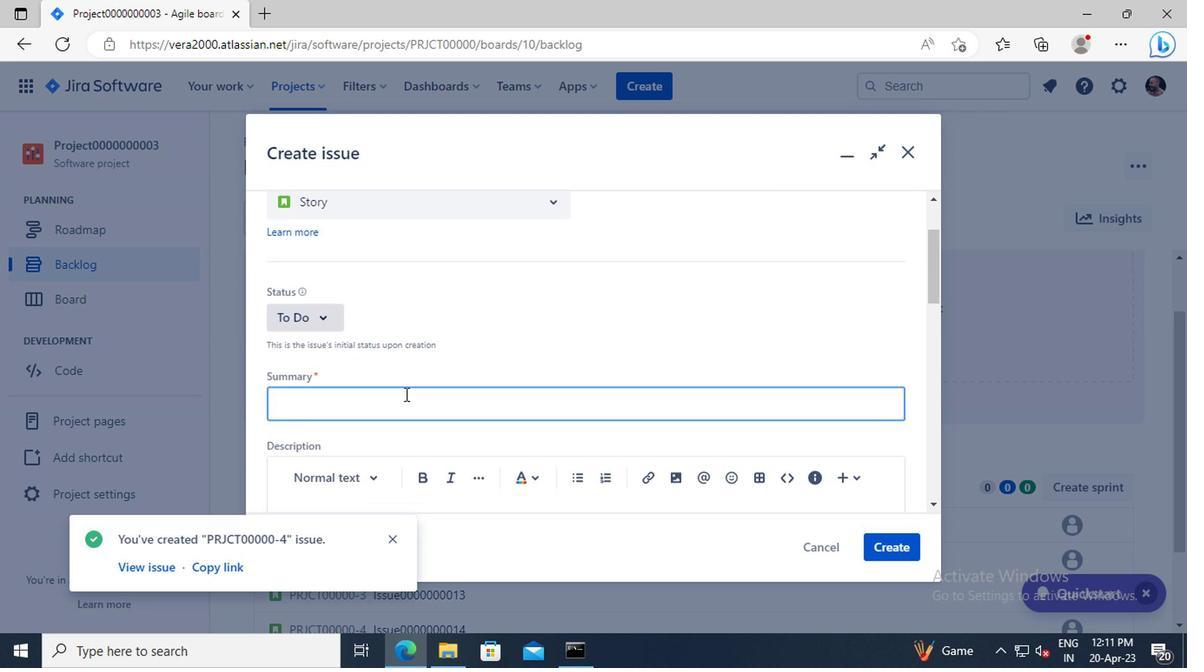 
Action: Mouse pressed left at (401, 401)
Screenshot: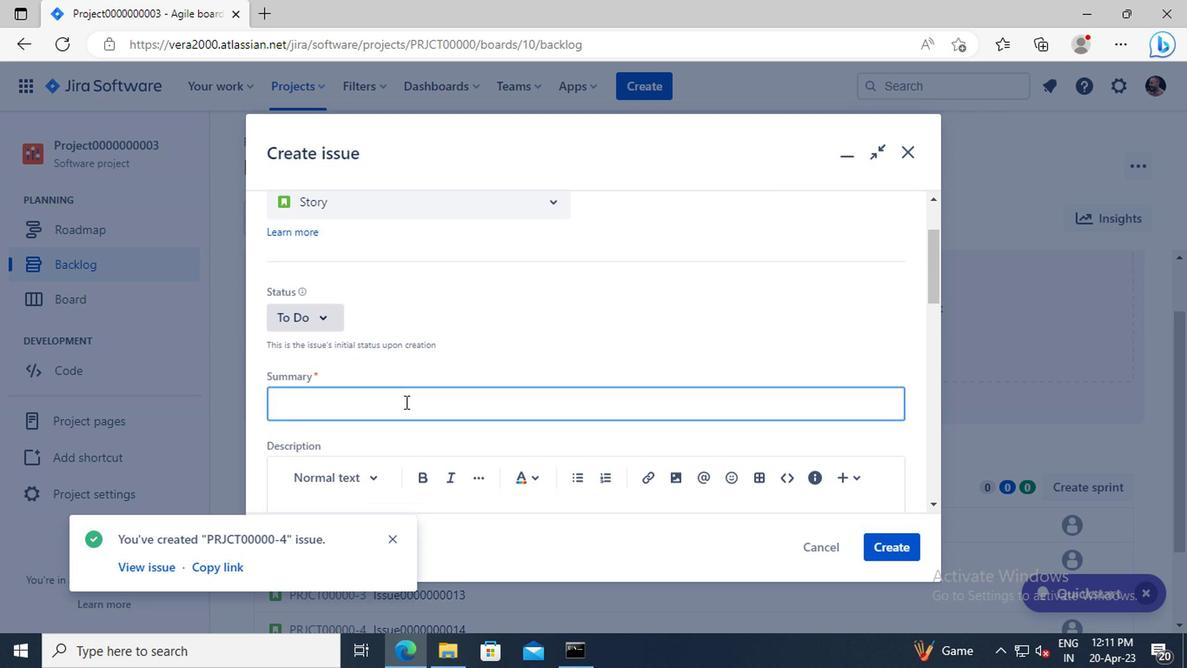 
Action: Key pressed <Key.shift>ISSUE0000000015
Screenshot: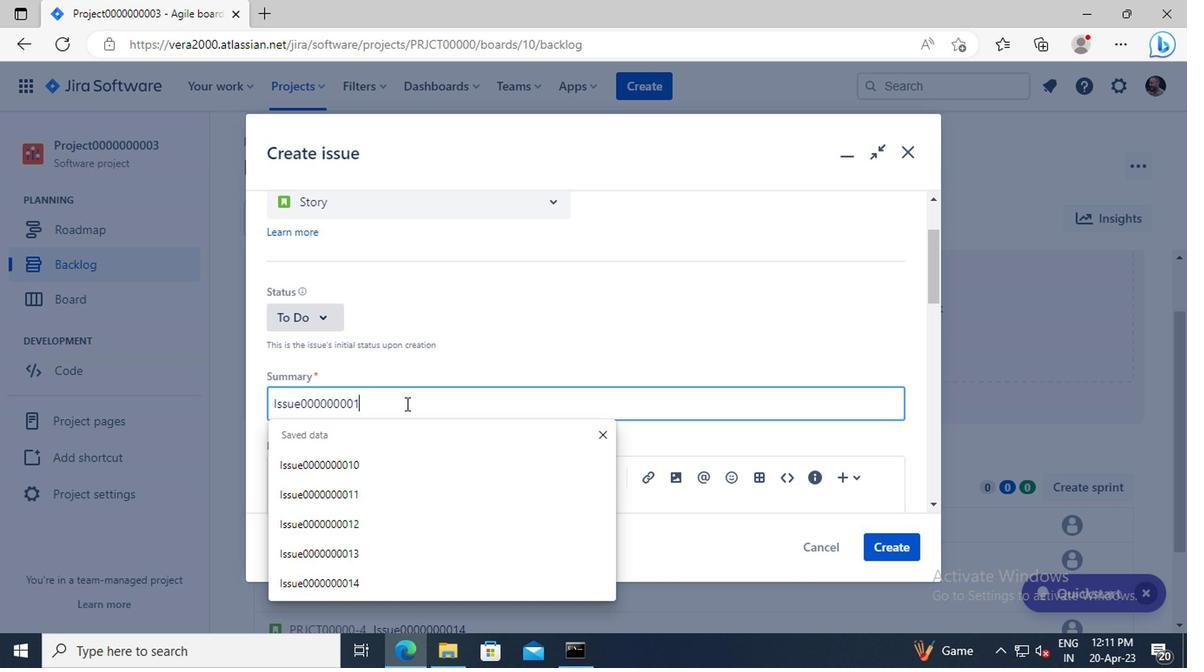 
Action: Mouse moved to (879, 545)
Screenshot: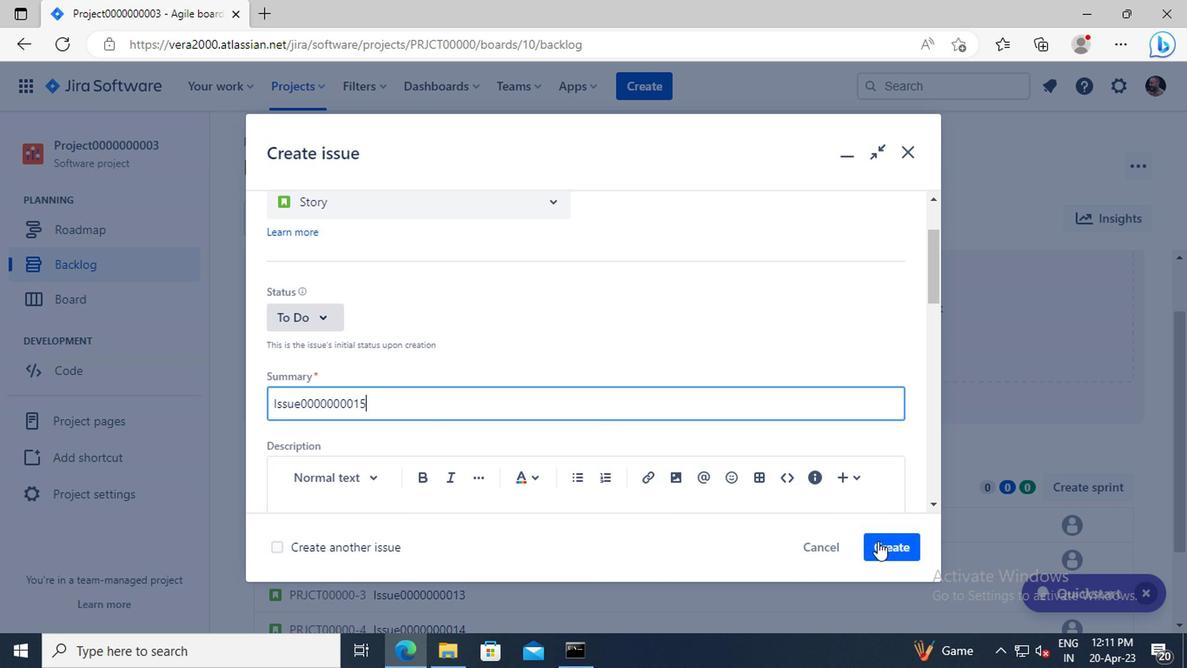 
Action: Mouse pressed left at (879, 545)
Screenshot: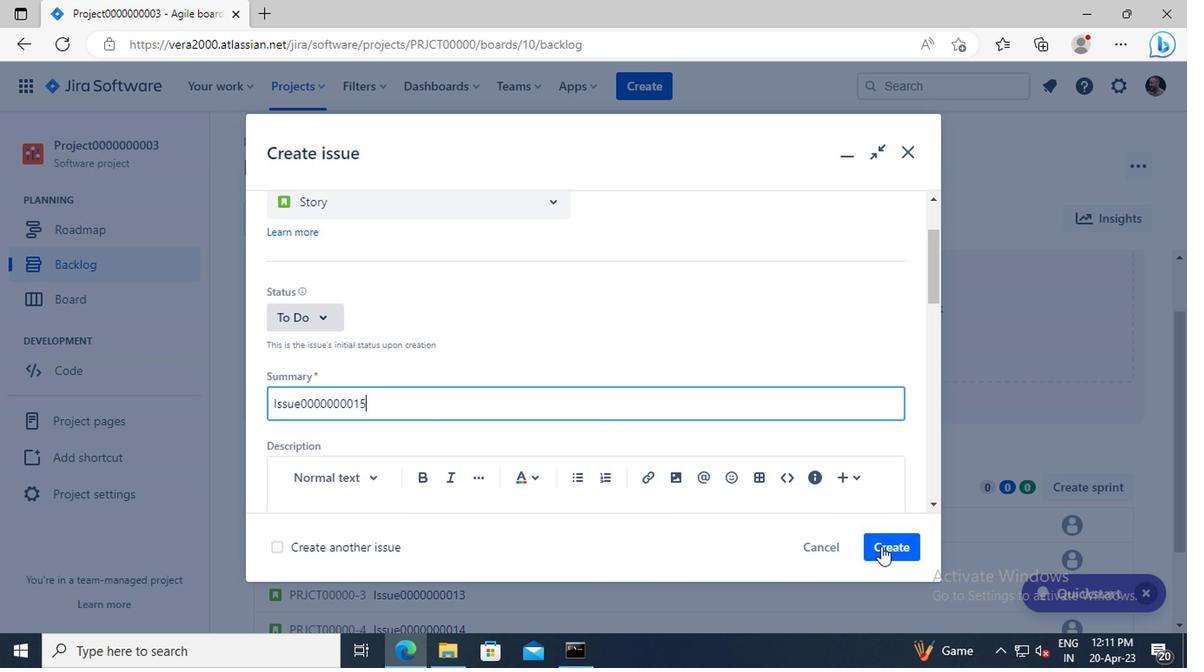 
Action: Mouse moved to (306, 89)
Screenshot: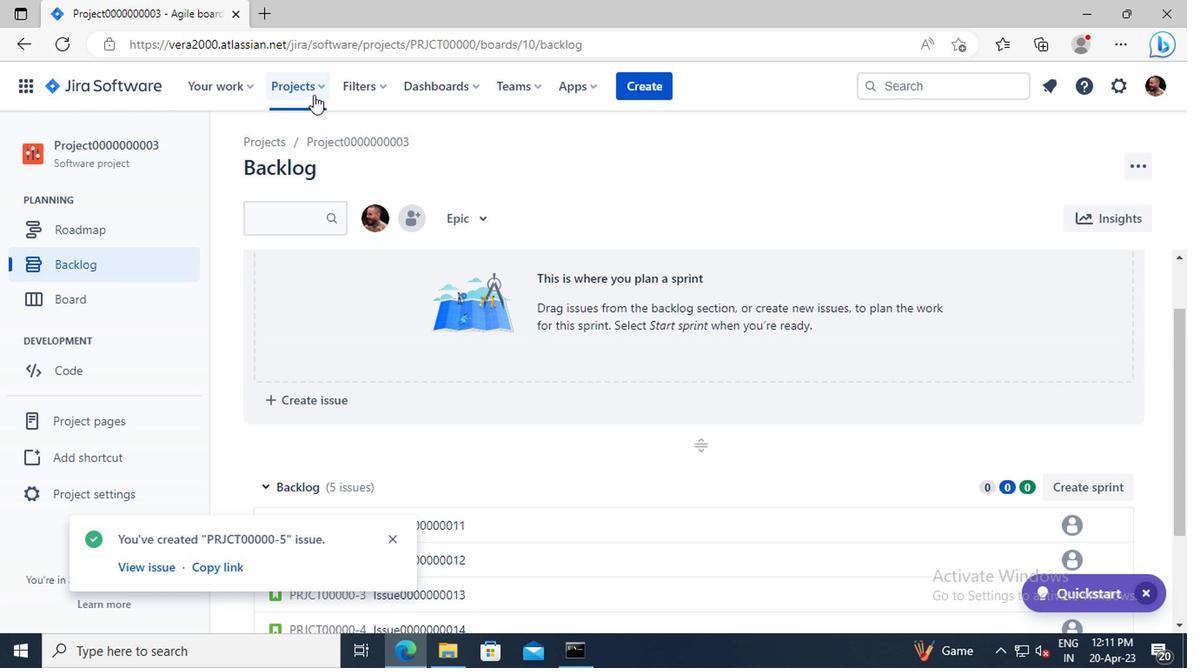 
Action: Mouse pressed left at (306, 89)
Screenshot: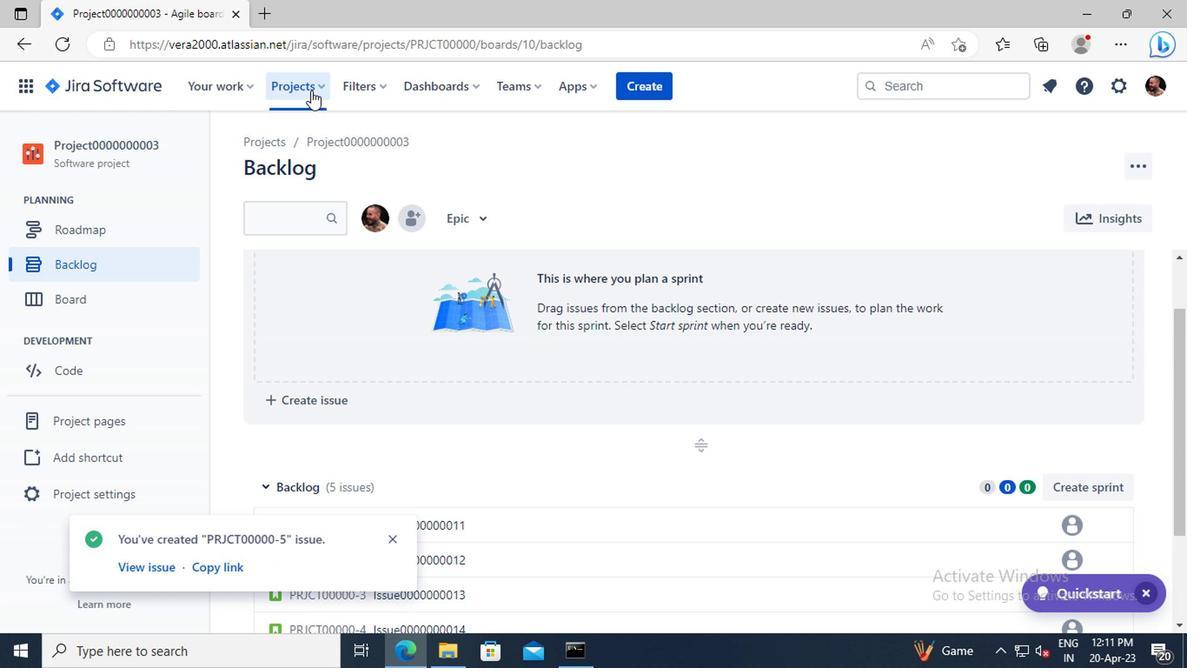 
Action: Mouse moved to (351, 207)
Screenshot: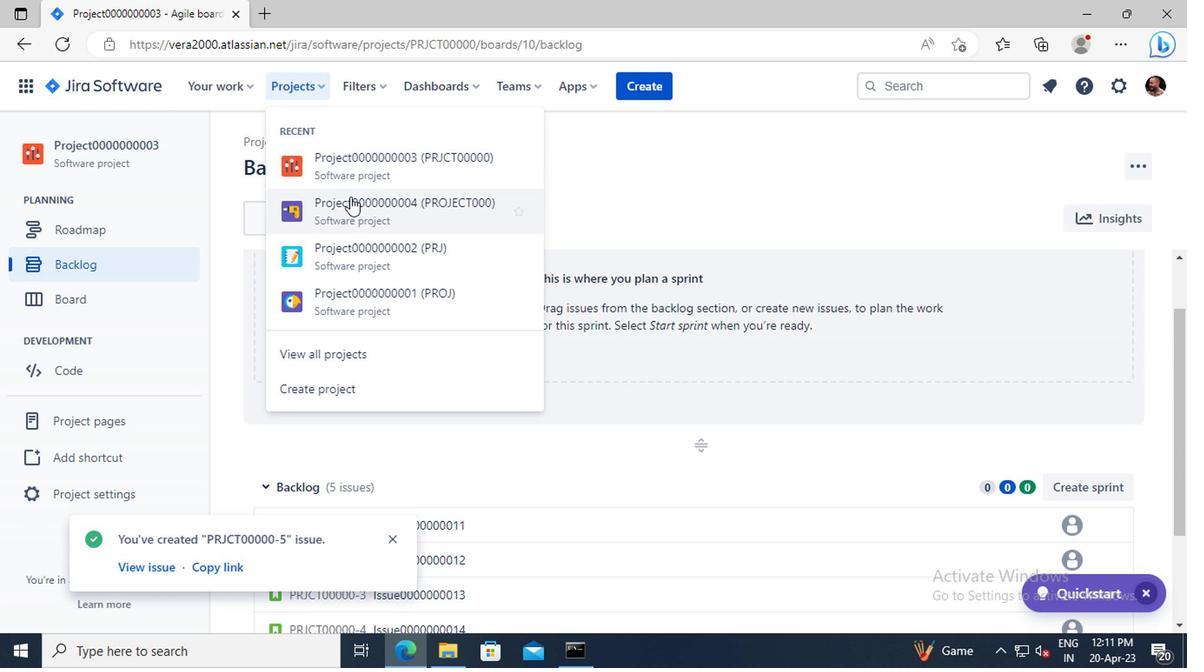 
Action: Mouse pressed left at (351, 207)
Screenshot: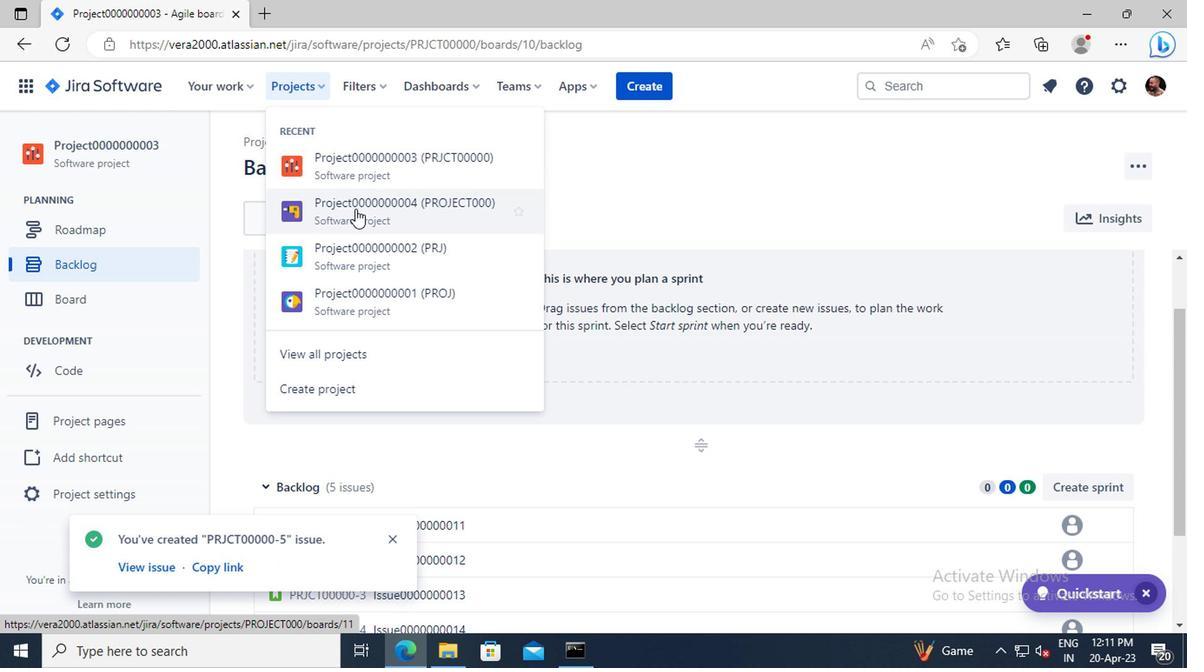 
Action: Mouse moved to (87, 267)
Screenshot: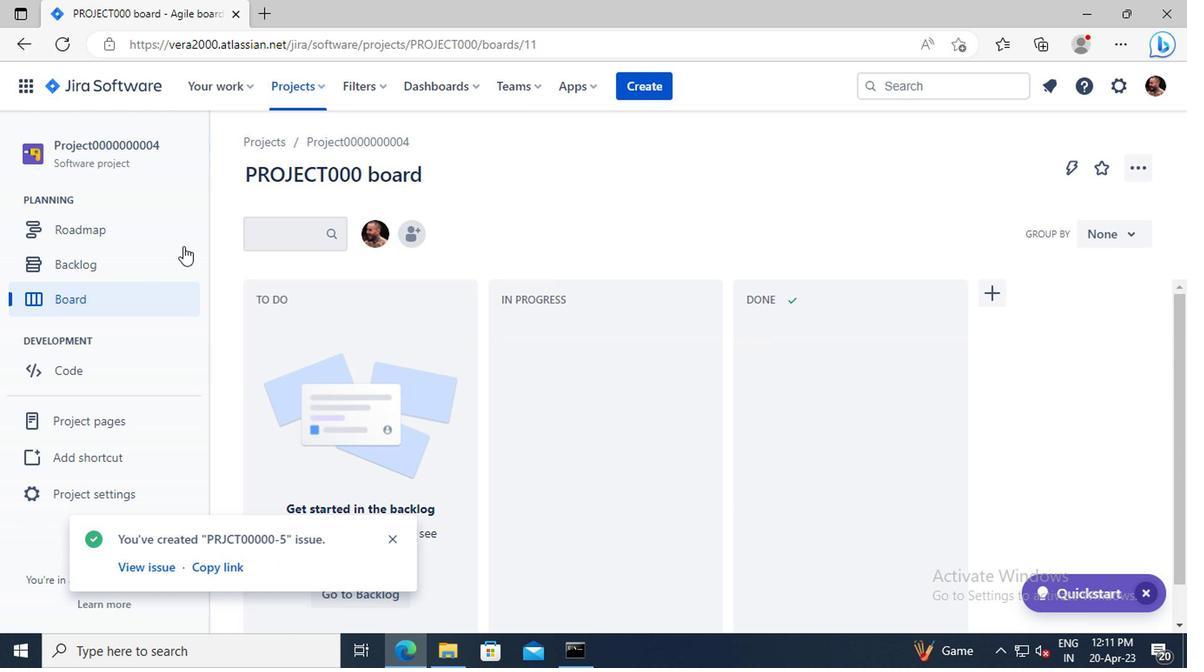 
Action: Mouse pressed left at (87, 267)
Screenshot: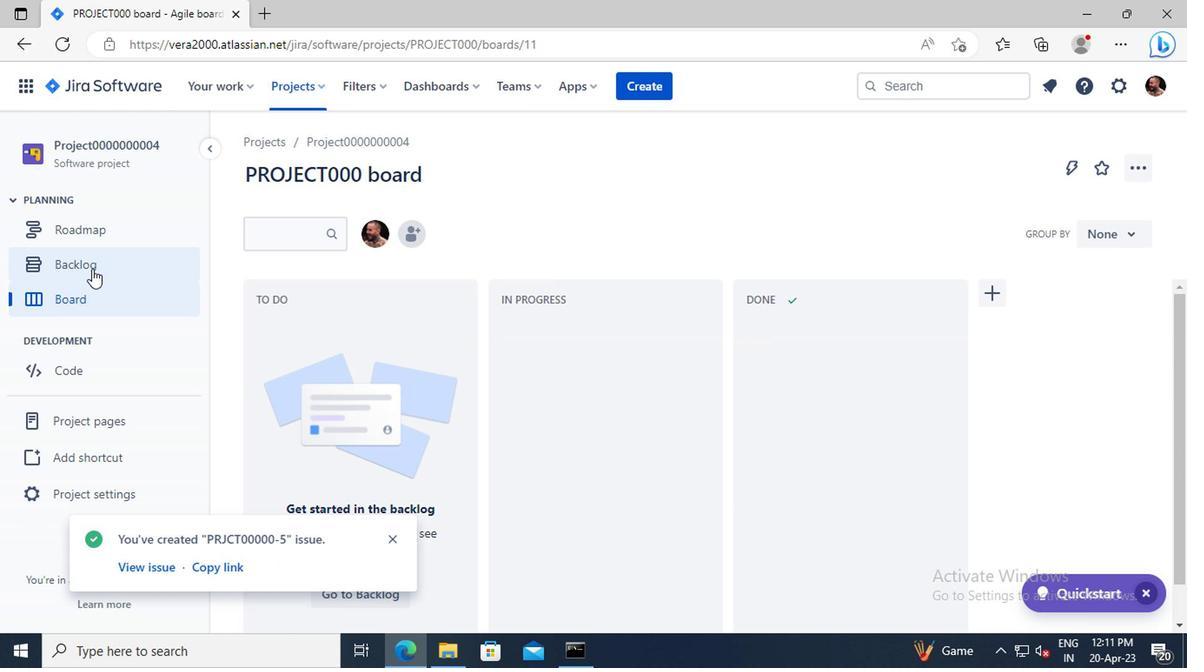 
Action: Mouse moved to (633, 87)
Screenshot: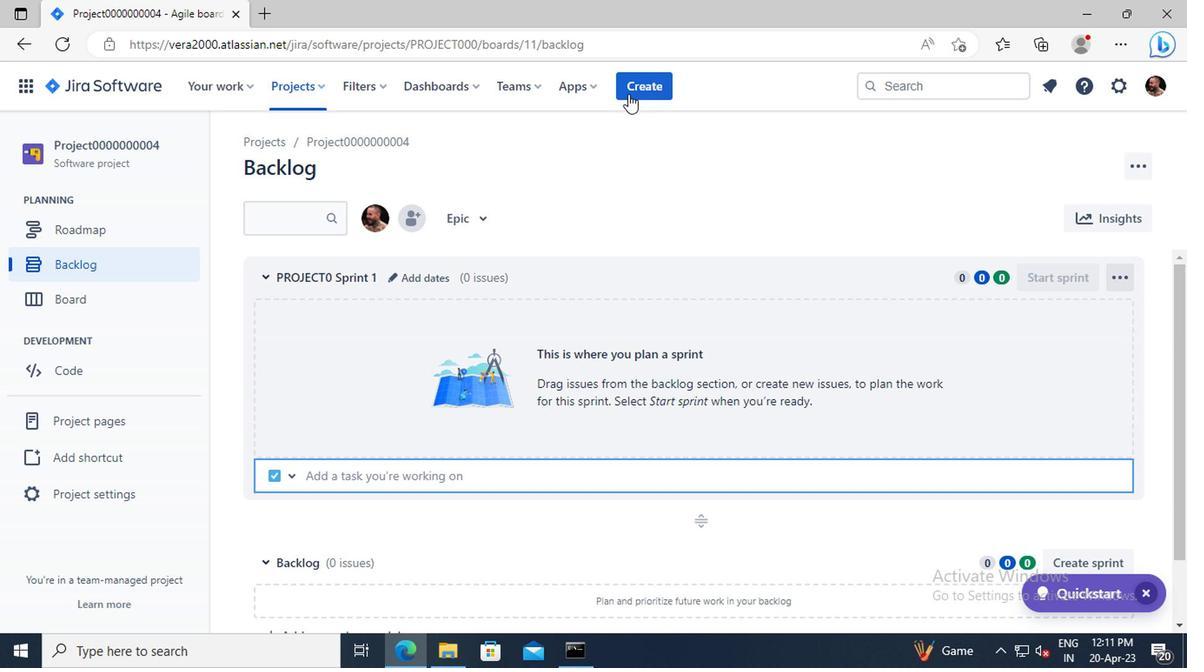 
Action: Mouse pressed left at (633, 87)
Screenshot: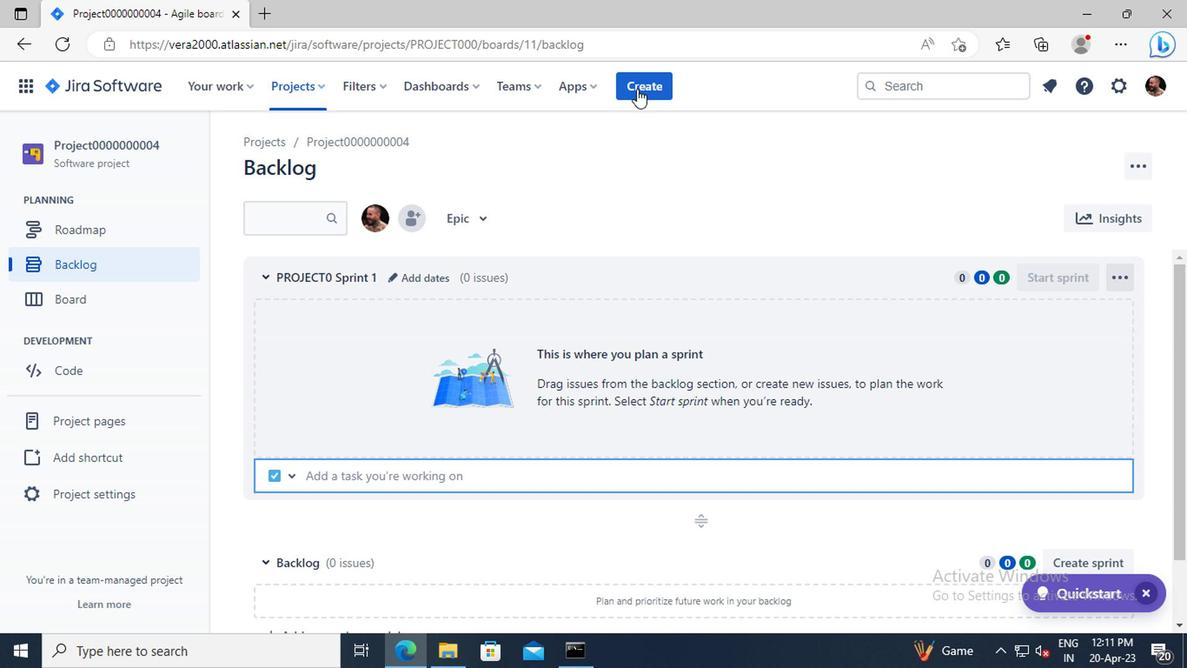 
Action: Mouse moved to (449, 361)
Screenshot: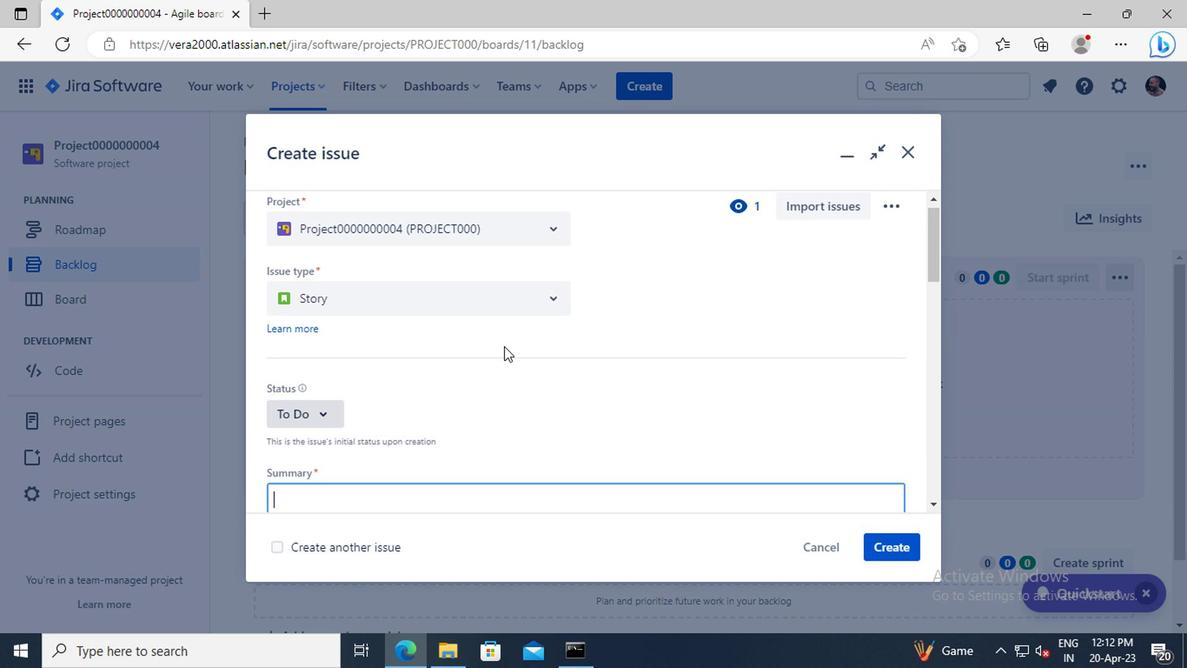 
Action: Mouse scrolled (449, 360) with delta (0, -1)
Screenshot: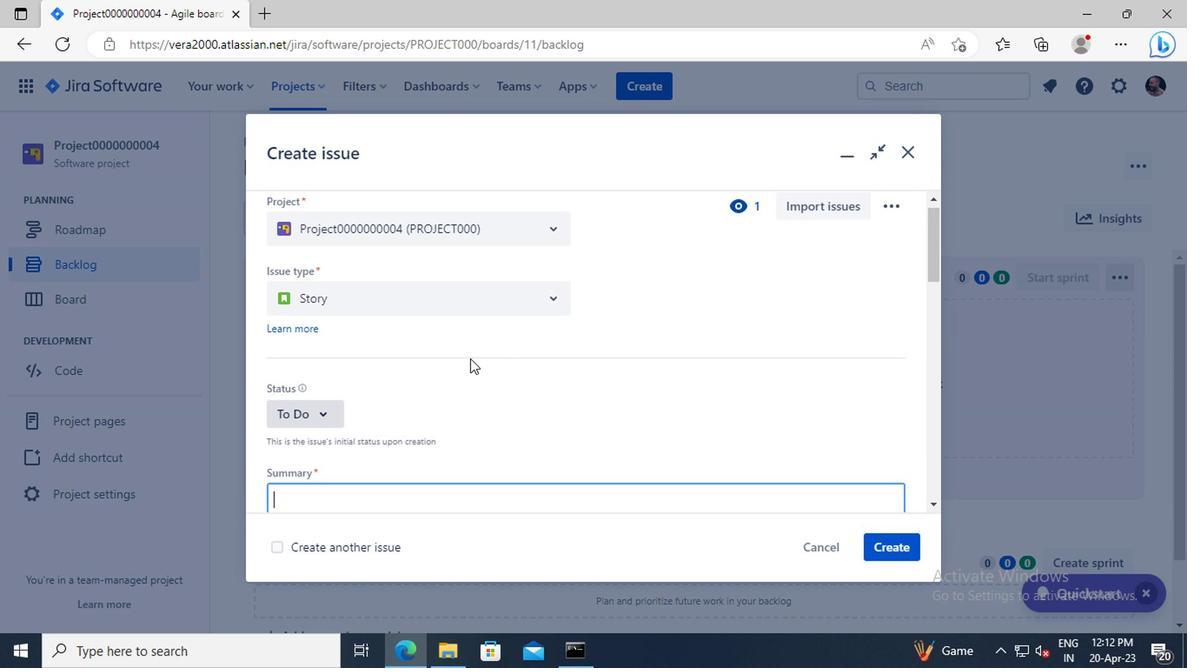 
Action: Mouse moved to (411, 454)
Screenshot: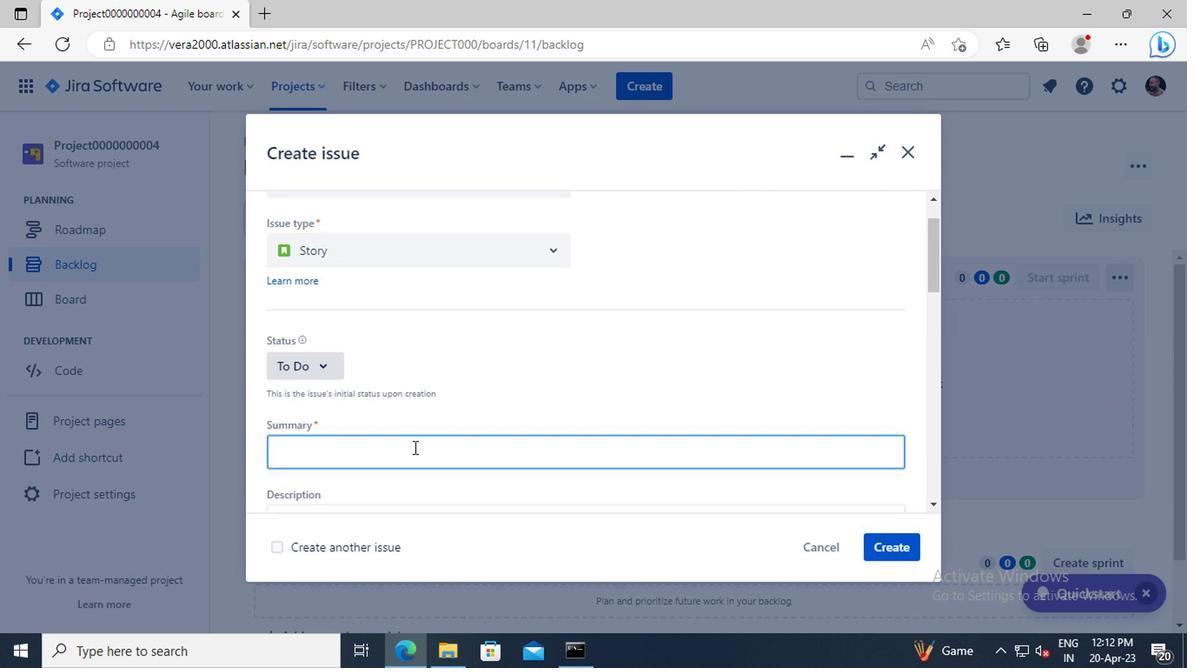 
Action: Mouse pressed left at (411, 454)
Screenshot: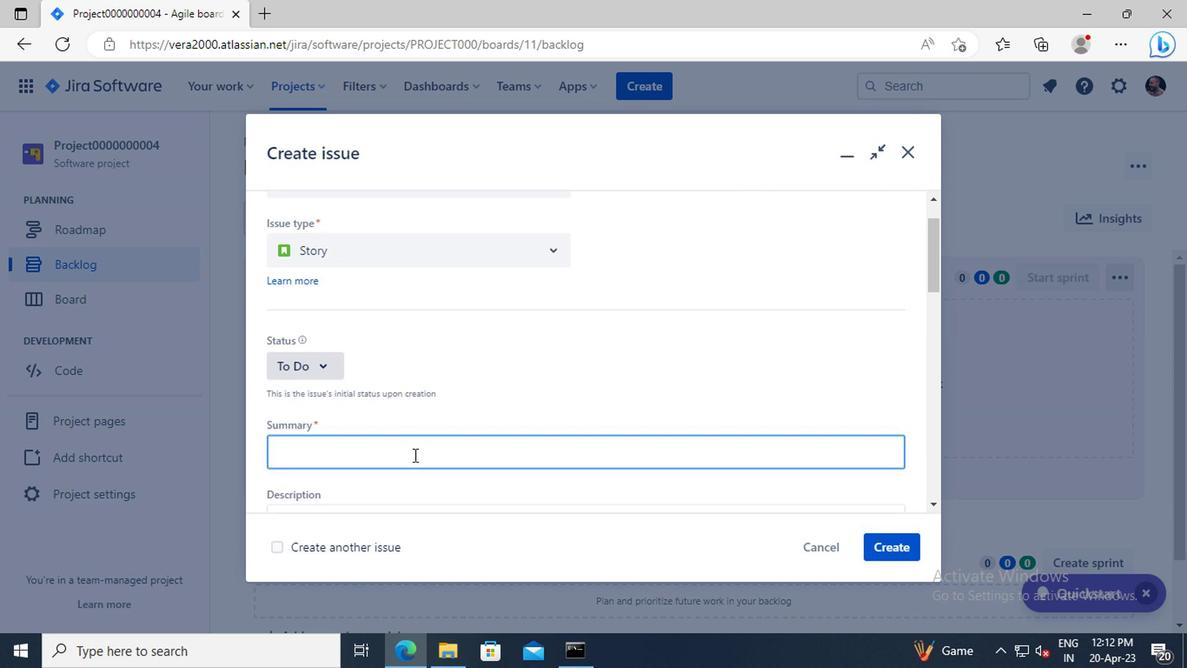 
Action: Key pressed <Key.shift>ISSUE0000000016
Screenshot: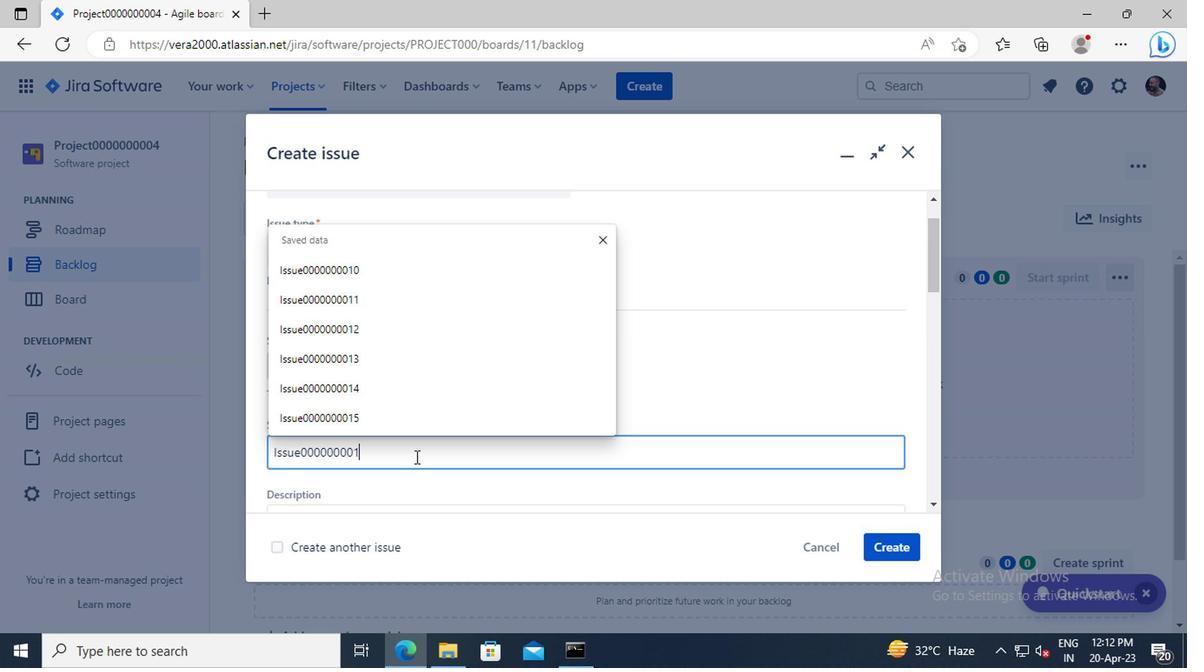 
Action: Mouse moved to (885, 545)
Screenshot: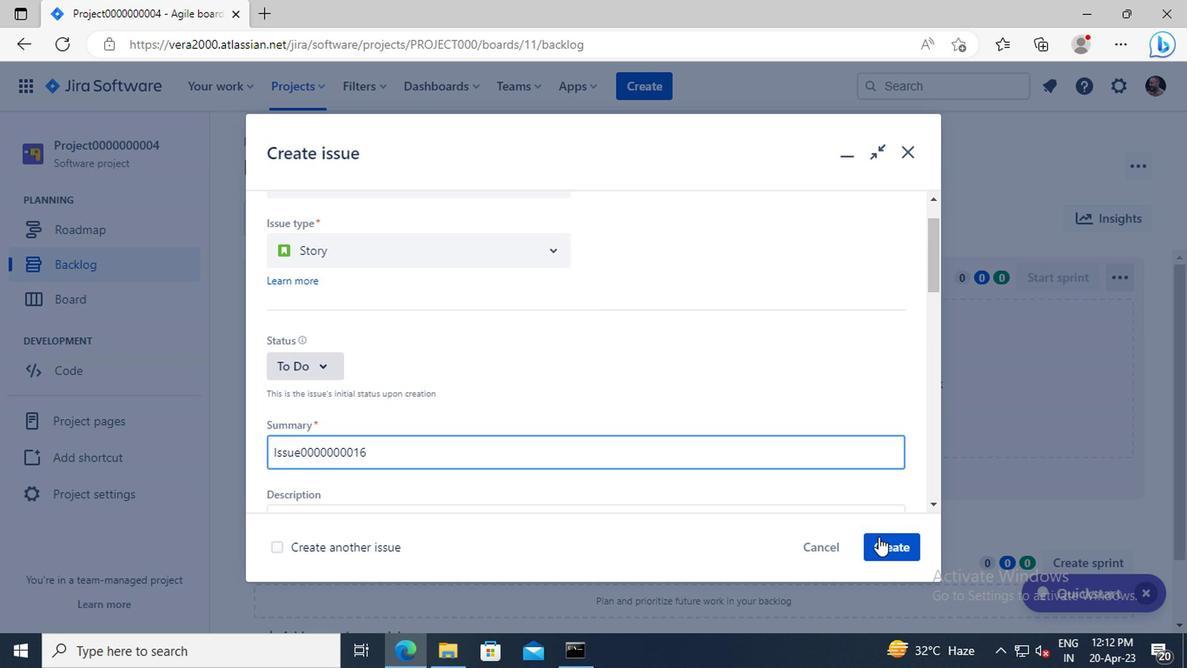
Action: Mouse pressed left at (885, 545)
Screenshot: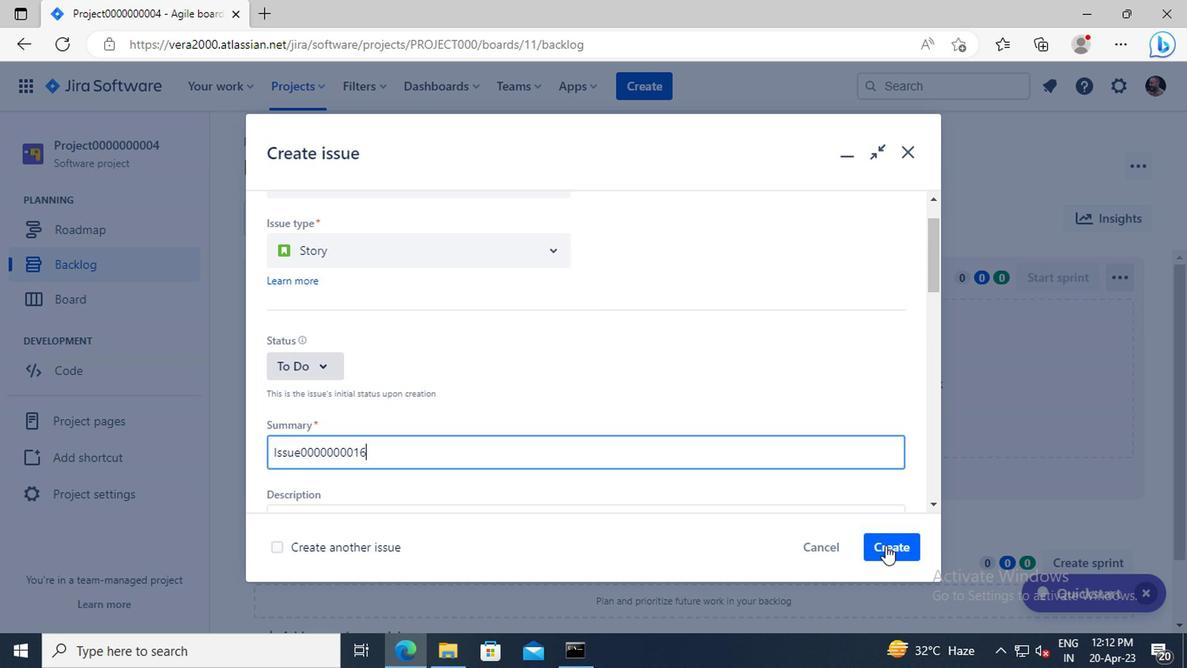 
